 Task: Search one way flight ticket for 4 adults, 2 children, 2 infants in seat and 1 infant on lap in economy from Reno: Reno/tahoe International Airport to Rockford: Chicago Rockford International Airport(was Northwest Chicagoland Regional Airport At Rockford) on 5-1-2023. Choice of flights is JetBlue. Number of bags: 1 carry on bag. Price is upto 95000. Outbound departure time preference is 15:45.
Action: Mouse moved to (214, 307)
Screenshot: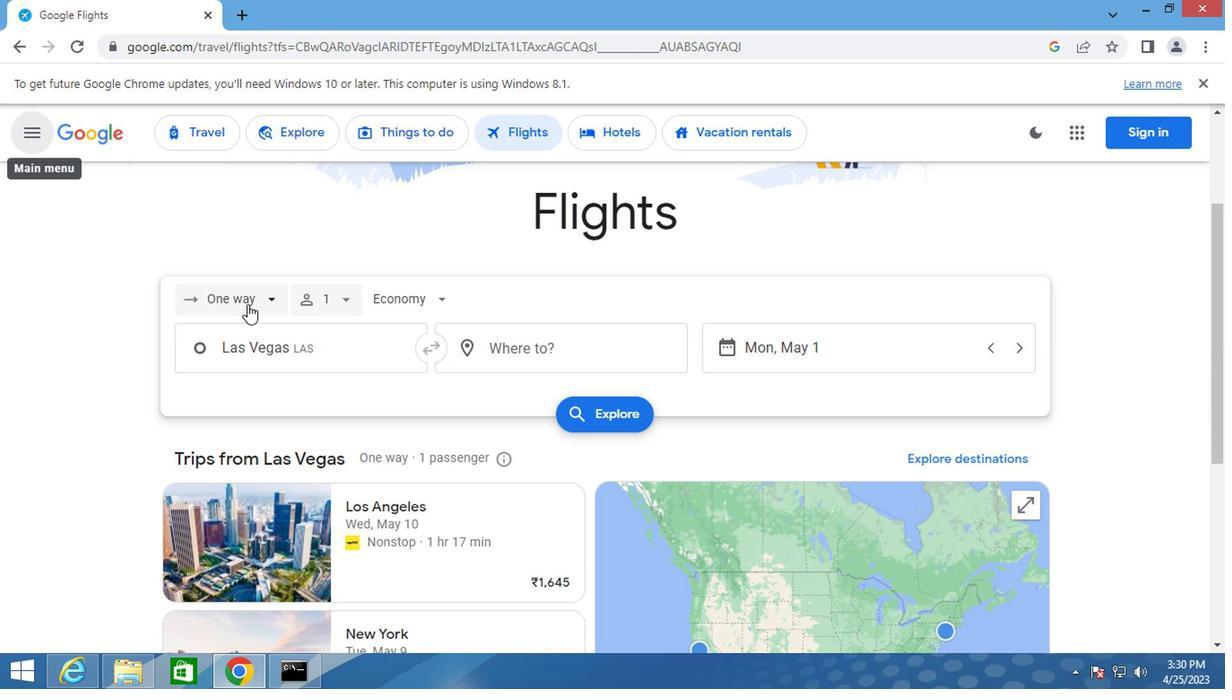 
Action: Mouse pressed left at (214, 307)
Screenshot: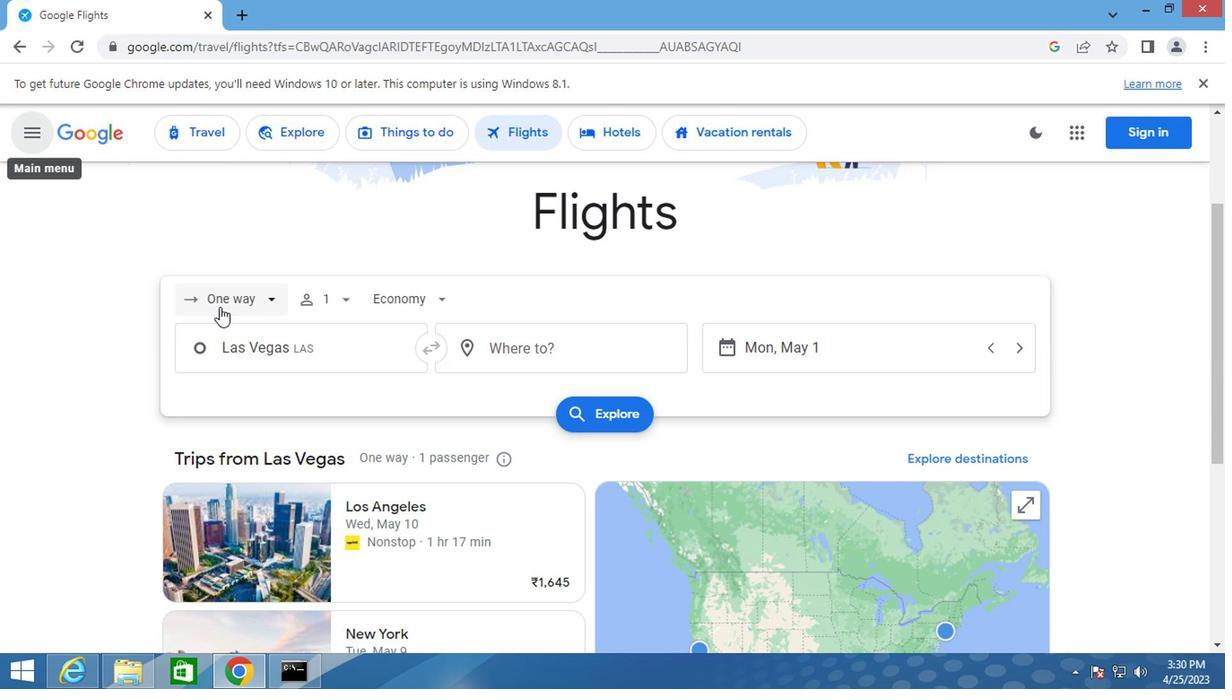 
Action: Mouse moved to (232, 398)
Screenshot: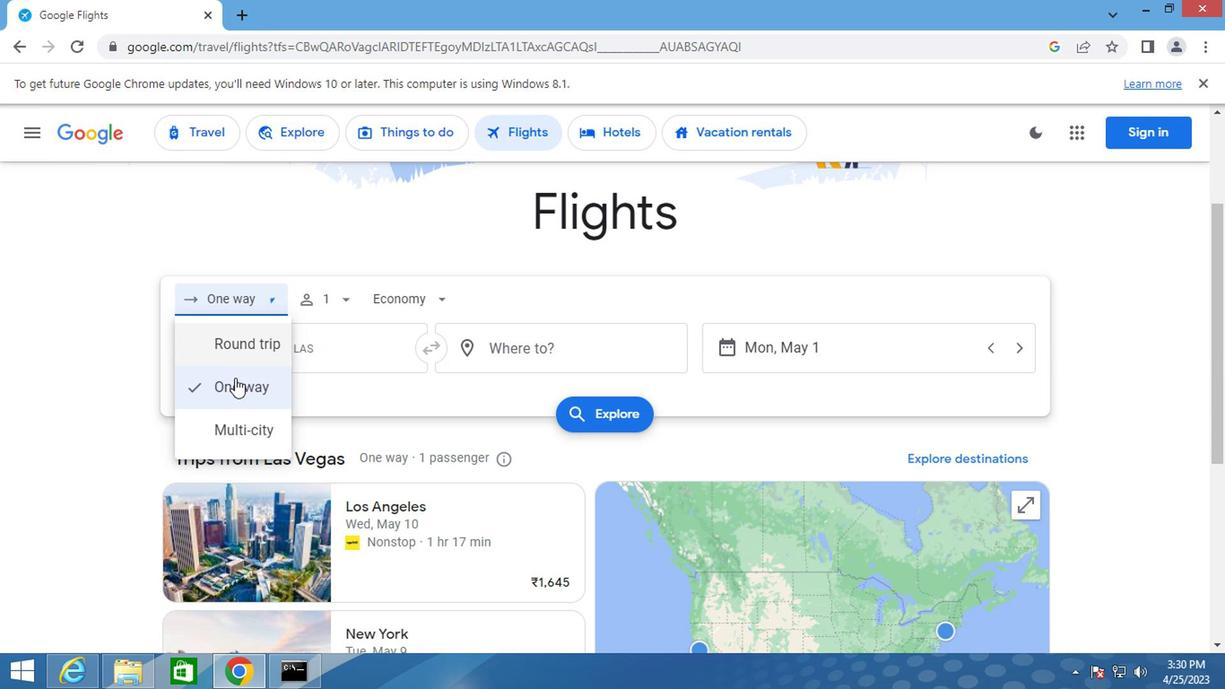 
Action: Mouse pressed left at (232, 398)
Screenshot: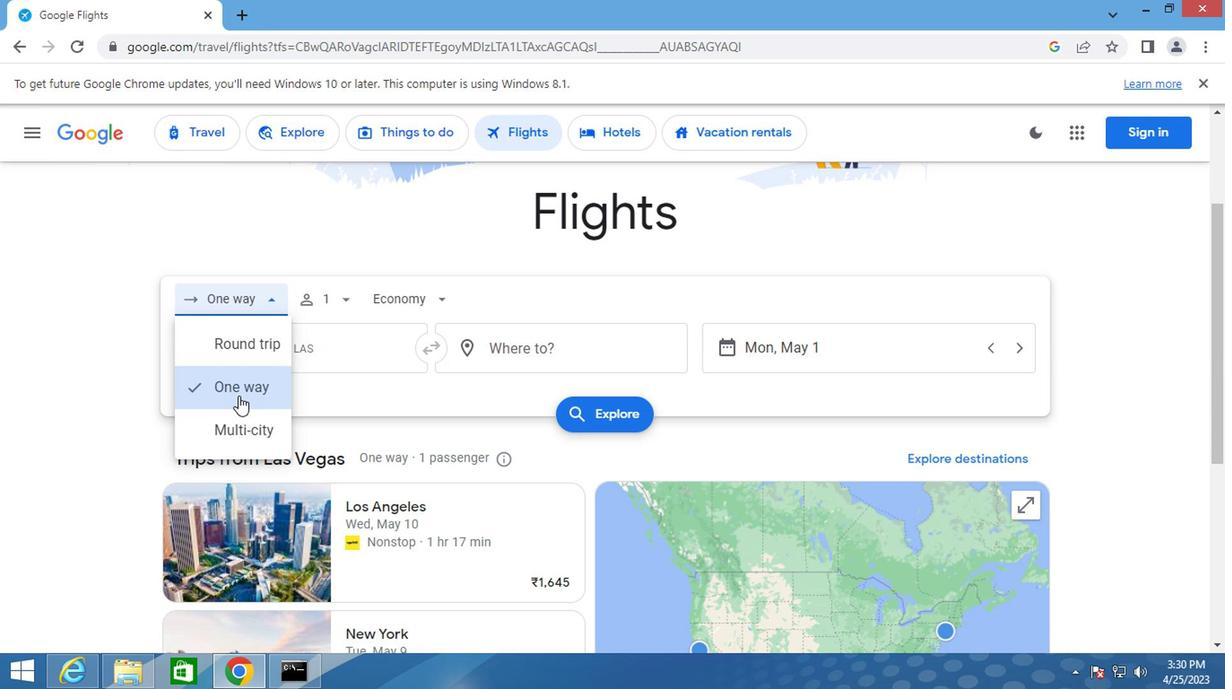 
Action: Mouse moved to (333, 295)
Screenshot: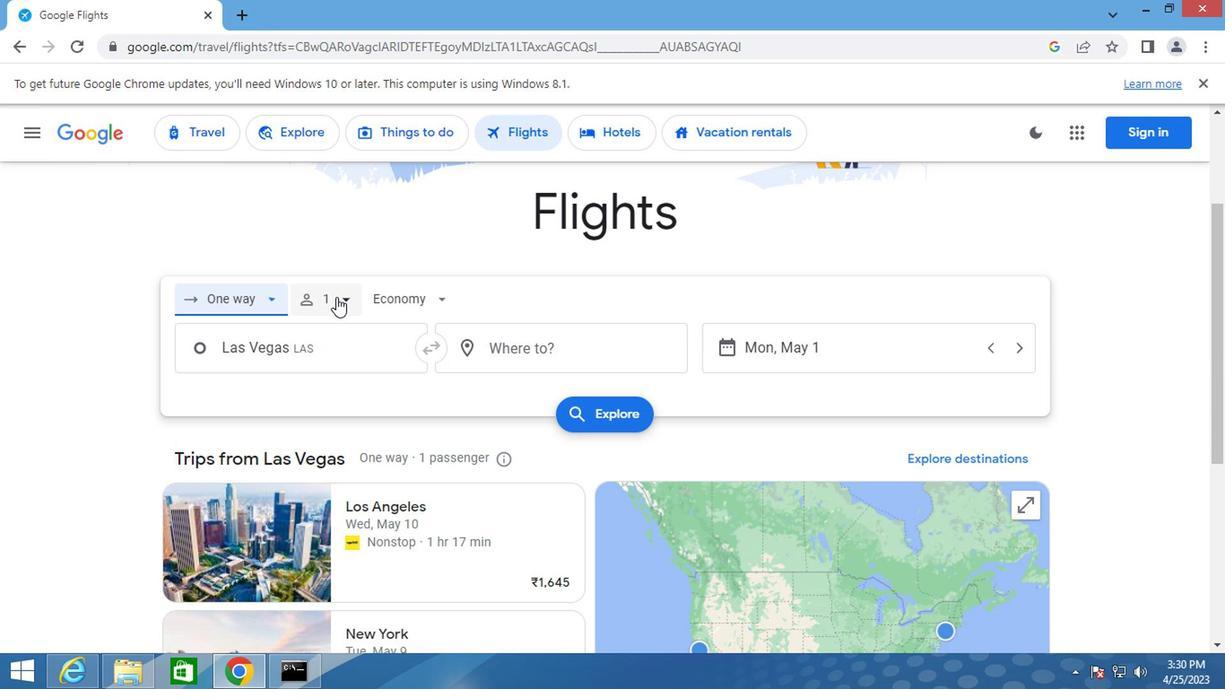 
Action: Mouse pressed left at (333, 295)
Screenshot: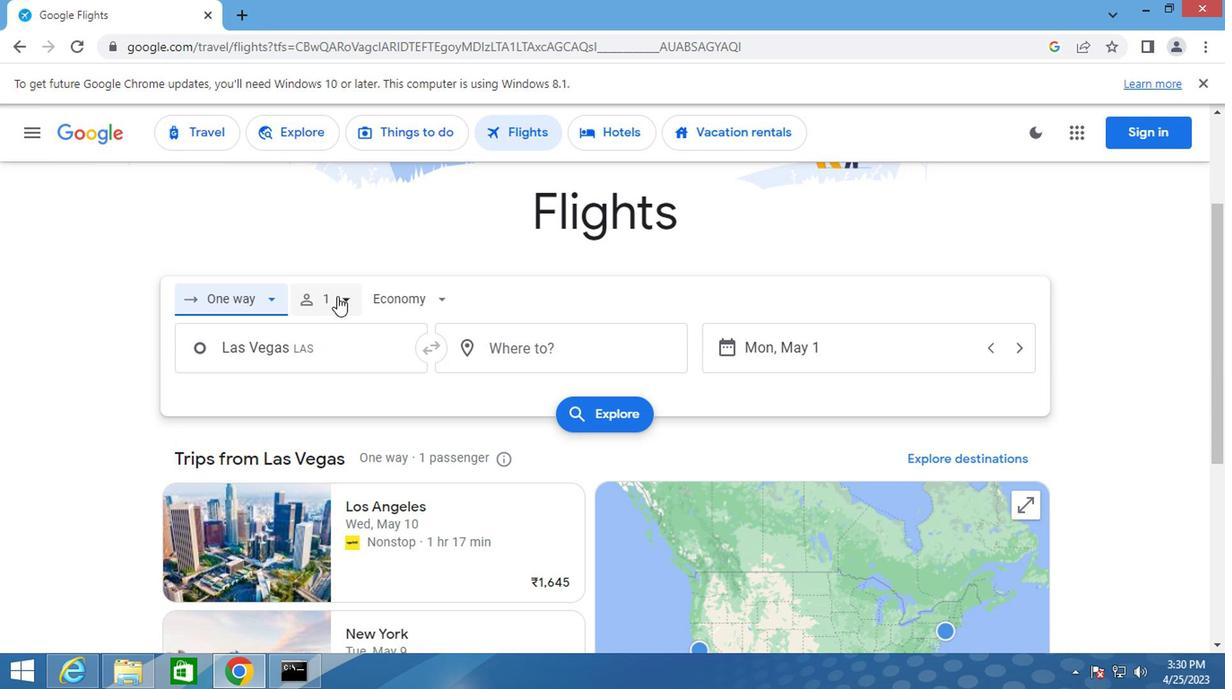 
Action: Mouse moved to (477, 345)
Screenshot: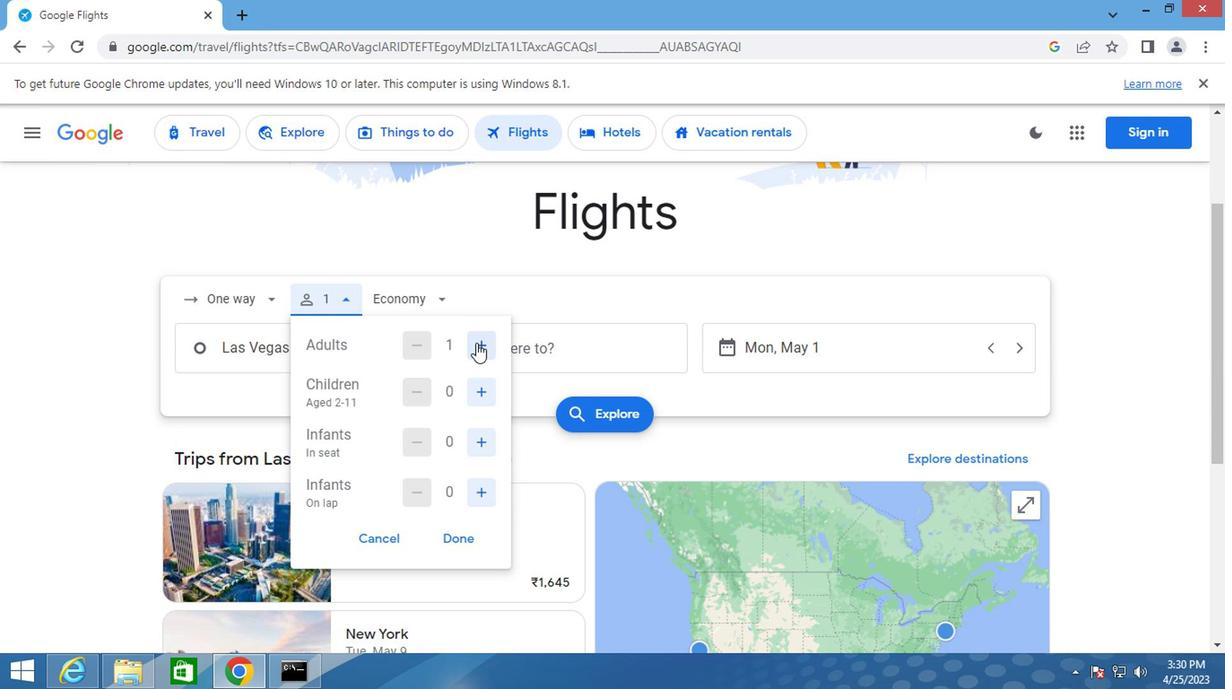 
Action: Mouse pressed left at (477, 345)
Screenshot: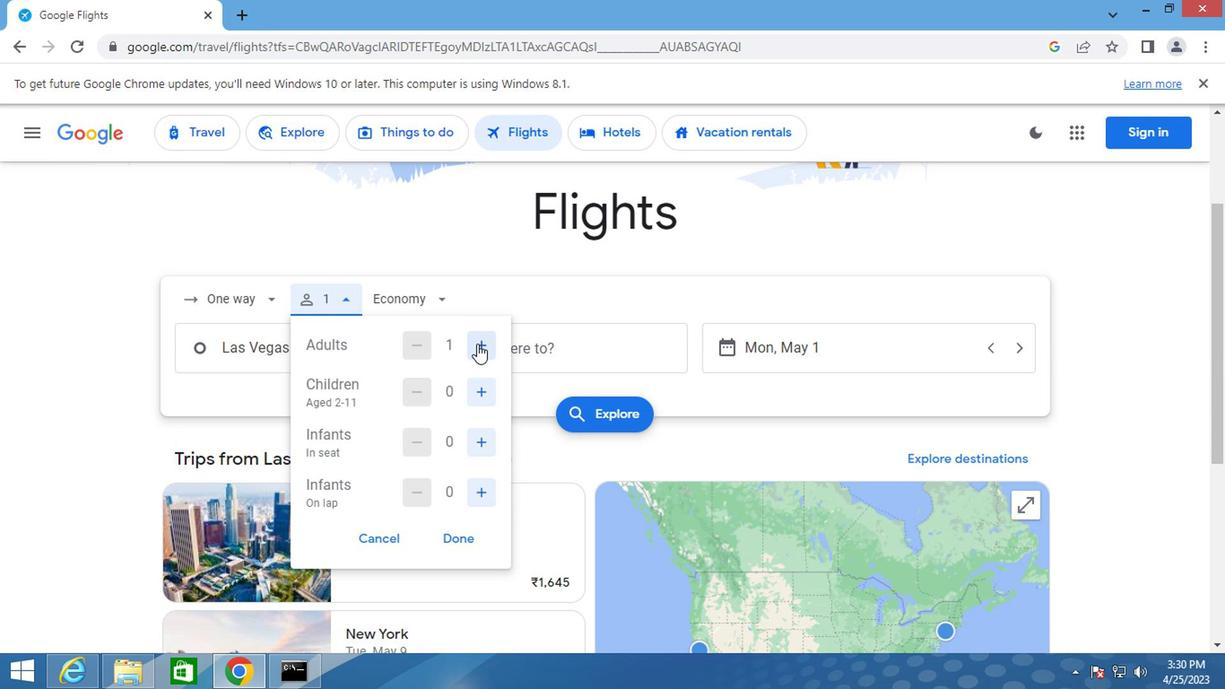 
Action: Mouse pressed left at (477, 345)
Screenshot: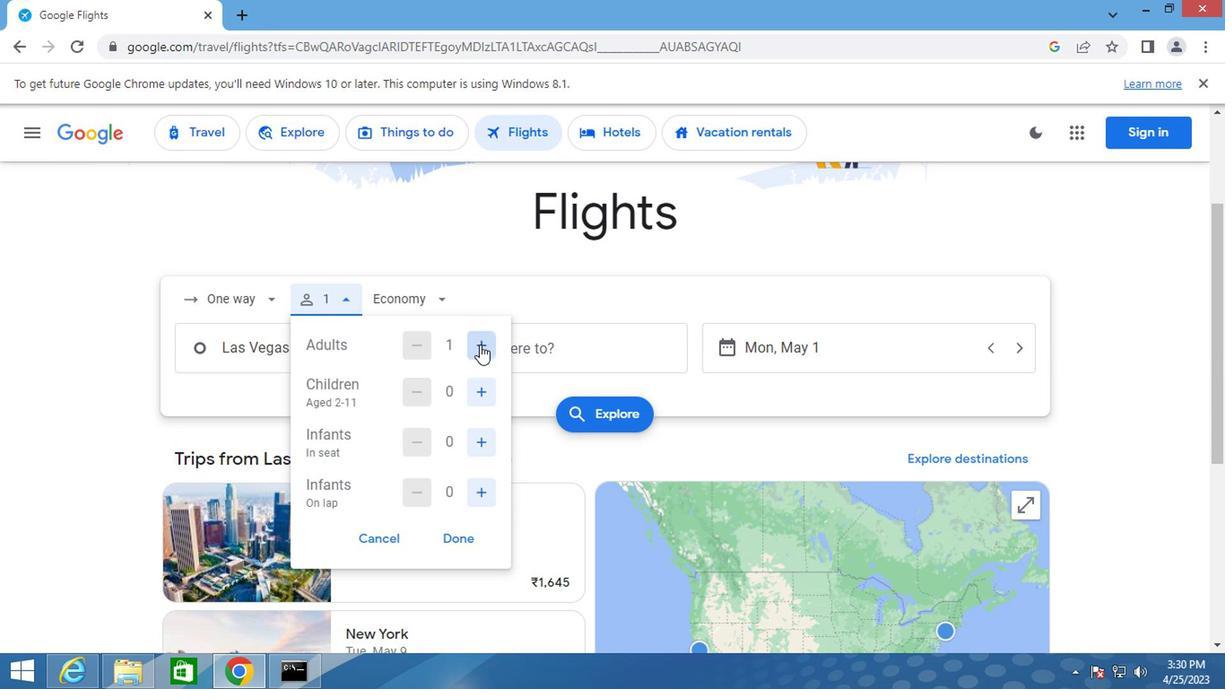 
Action: Mouse pressed left at (477, 345)
Screenshot: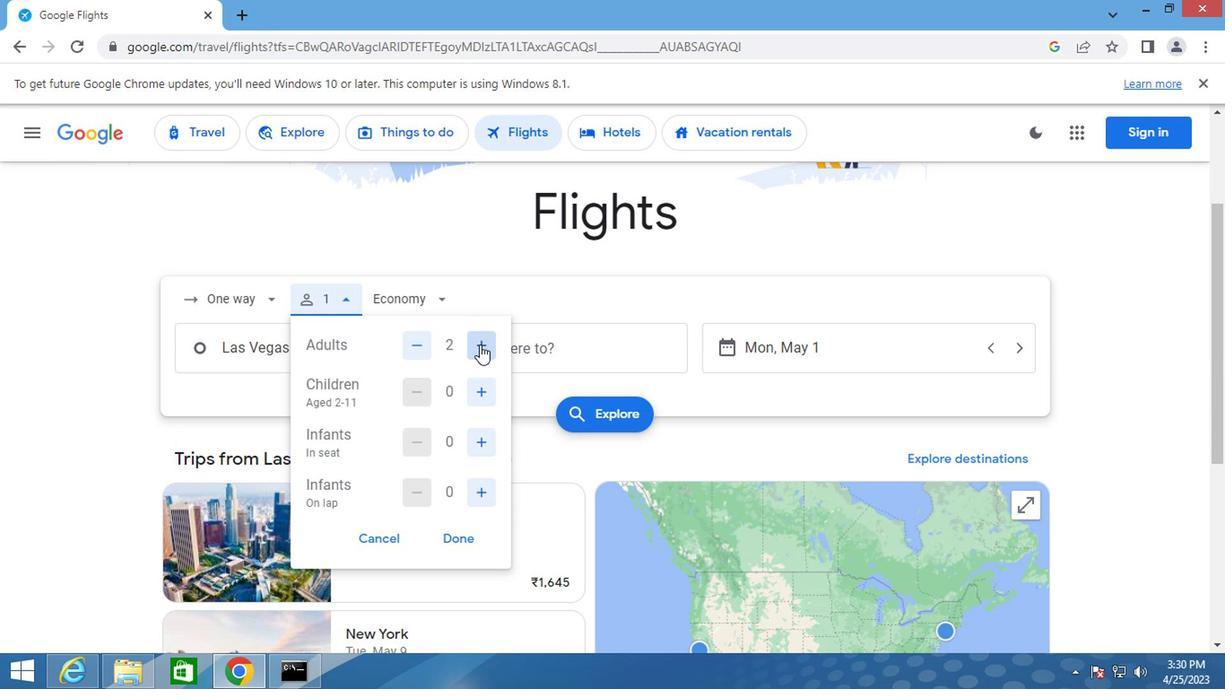 
Action: Mouse moved to (419, 339)
Screenshot: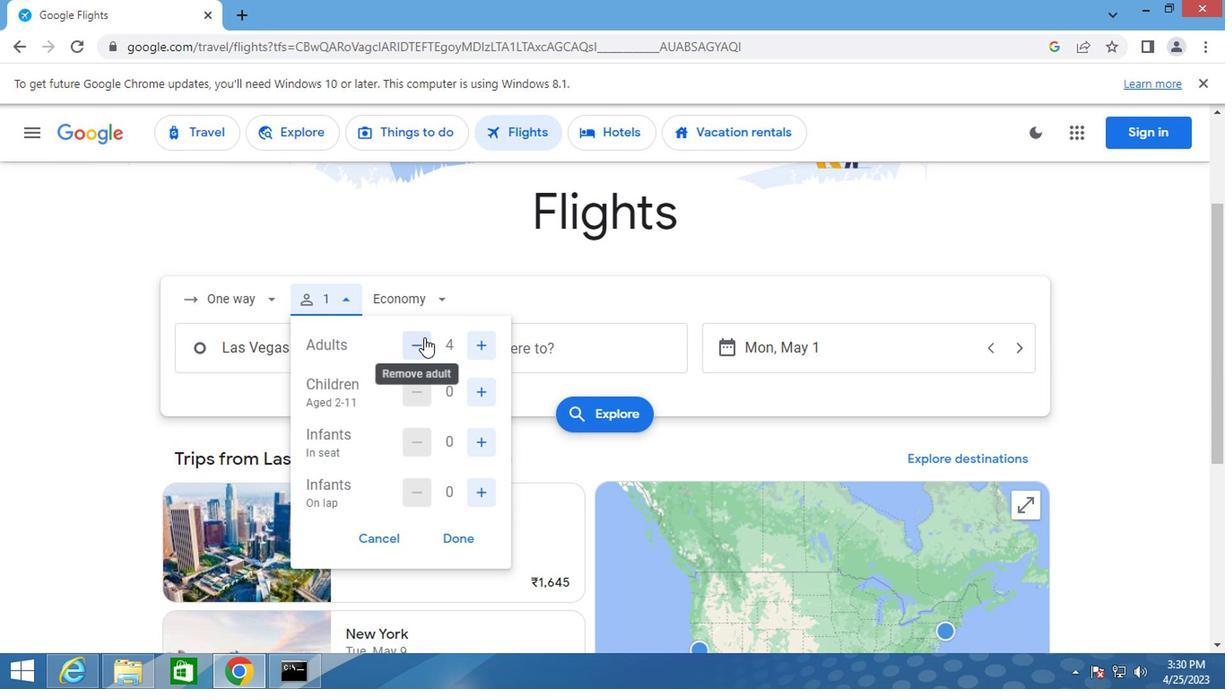 
Action: Mouse pressed left at (419, 339)
Screenshot: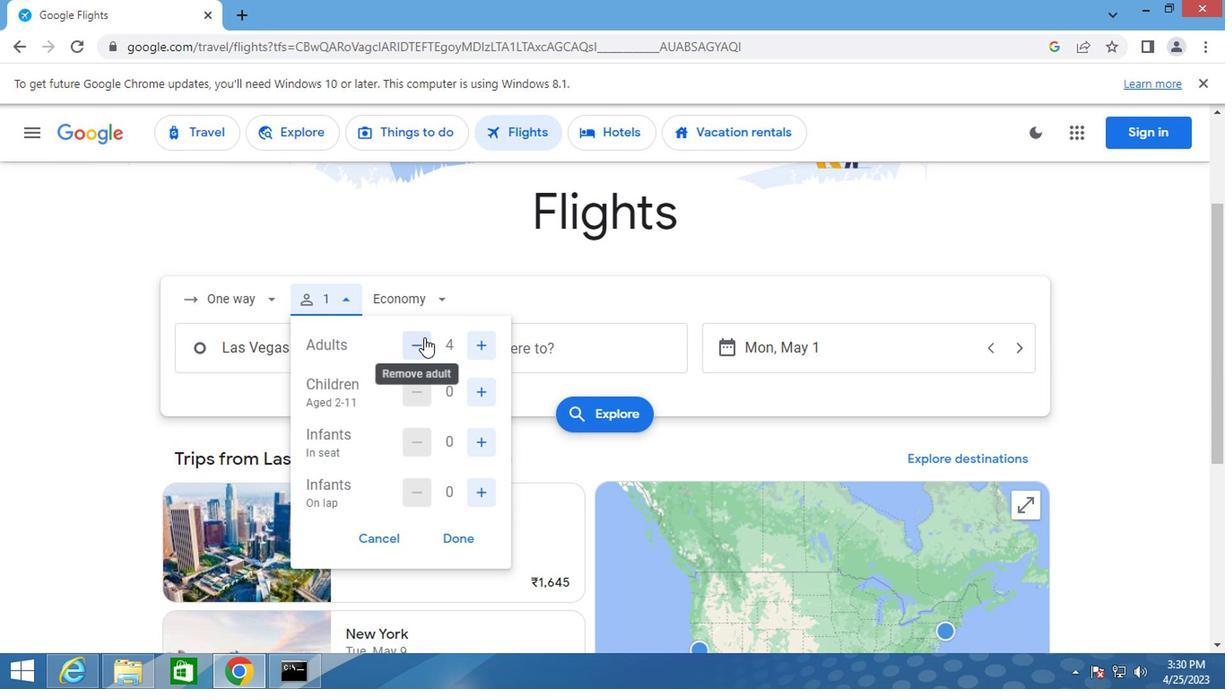 
Action: Mouse moved to (478, 389)
Screenshot: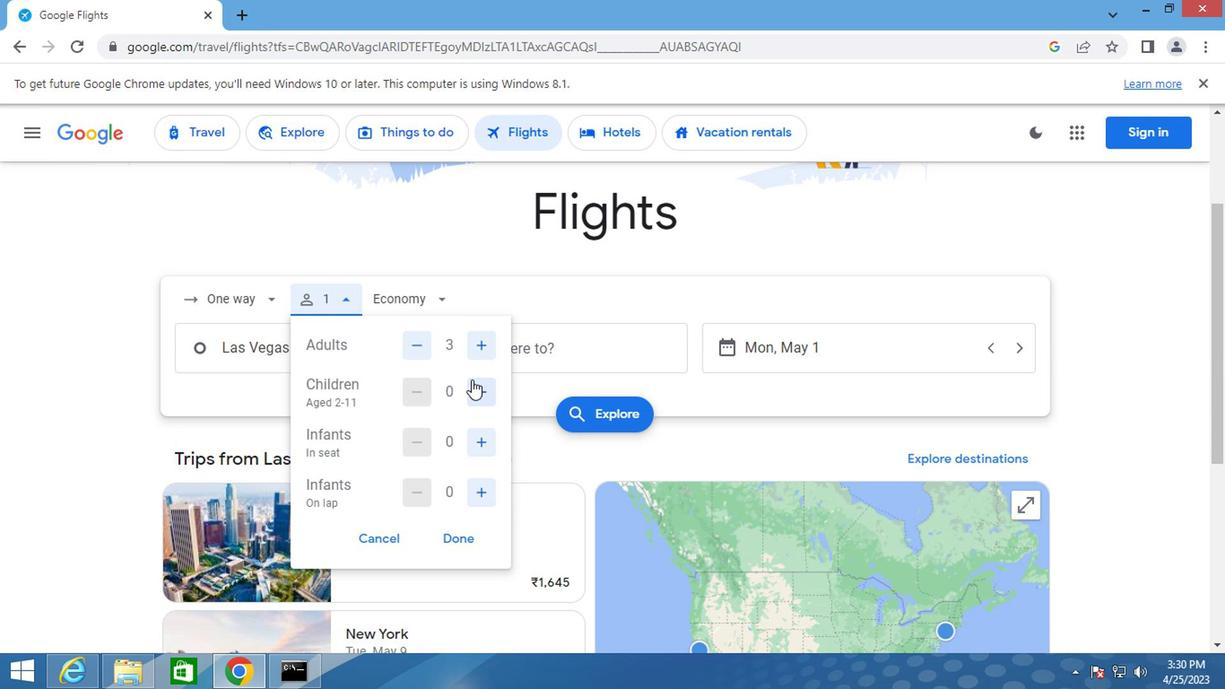 
Action: Mouse pressed left at (478, 389)
Screenshot: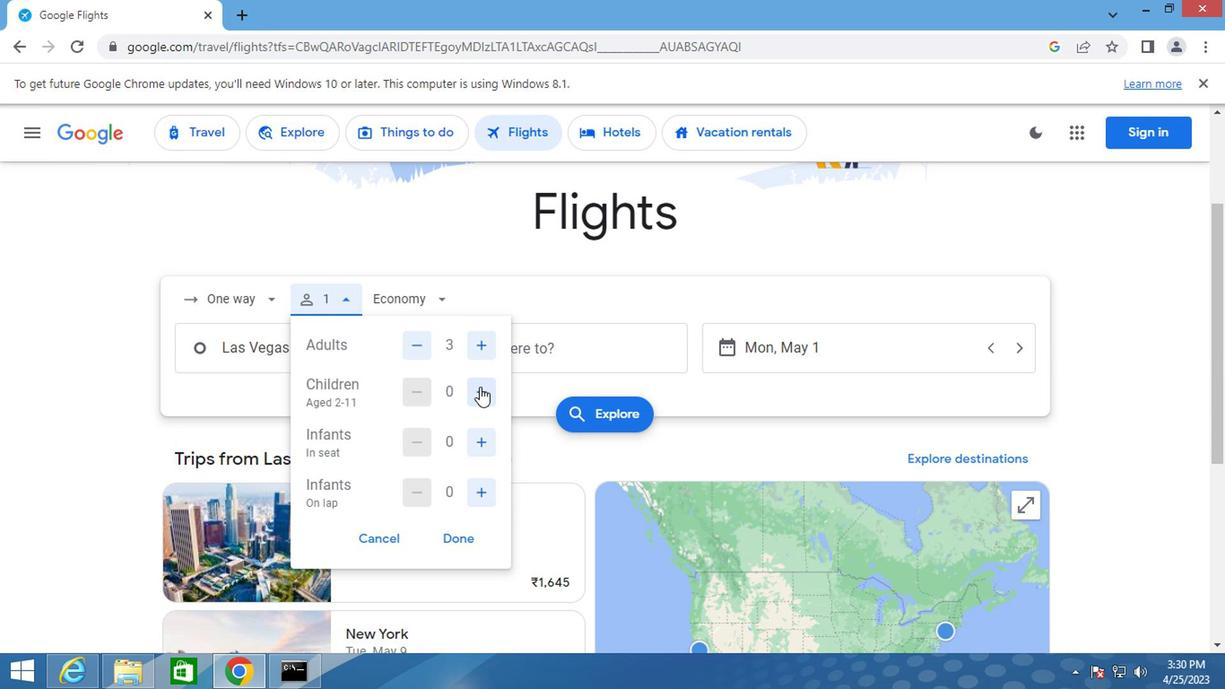 
Action: Mouse pressed left at (478, 389)
Screenshot: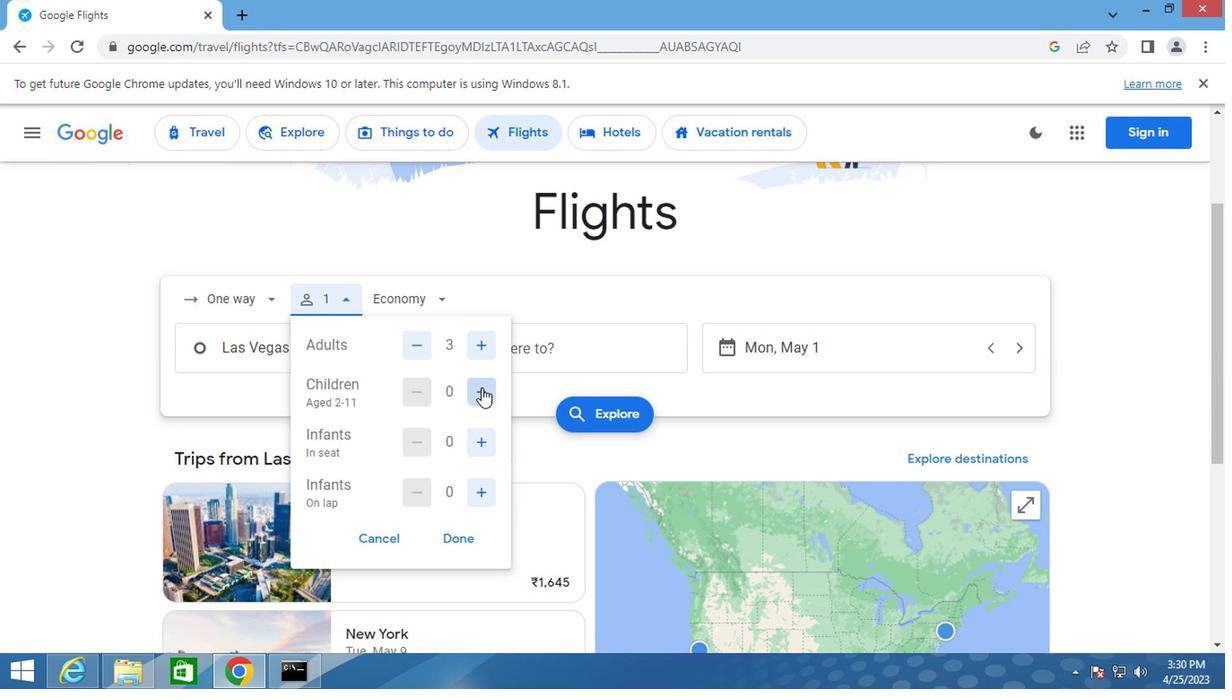 
Action: Mouse pressed left at (478, 389)
Screenshot: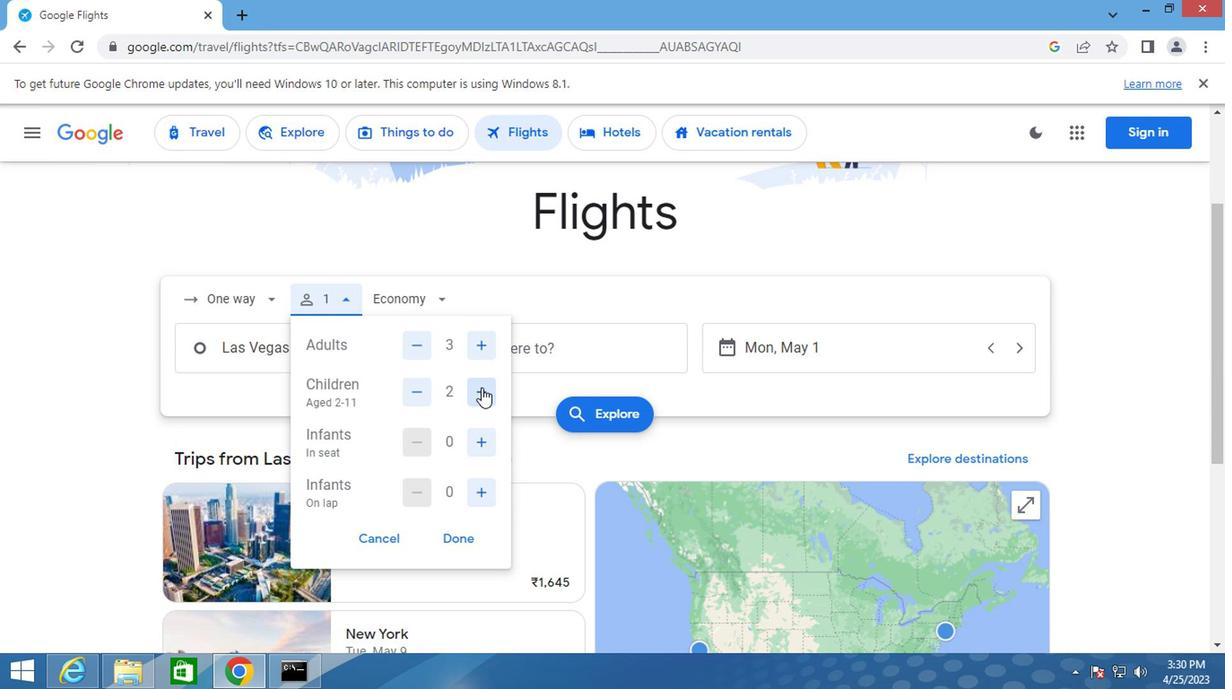 
Action: Mouse moved to (406, 306)
Screenshot: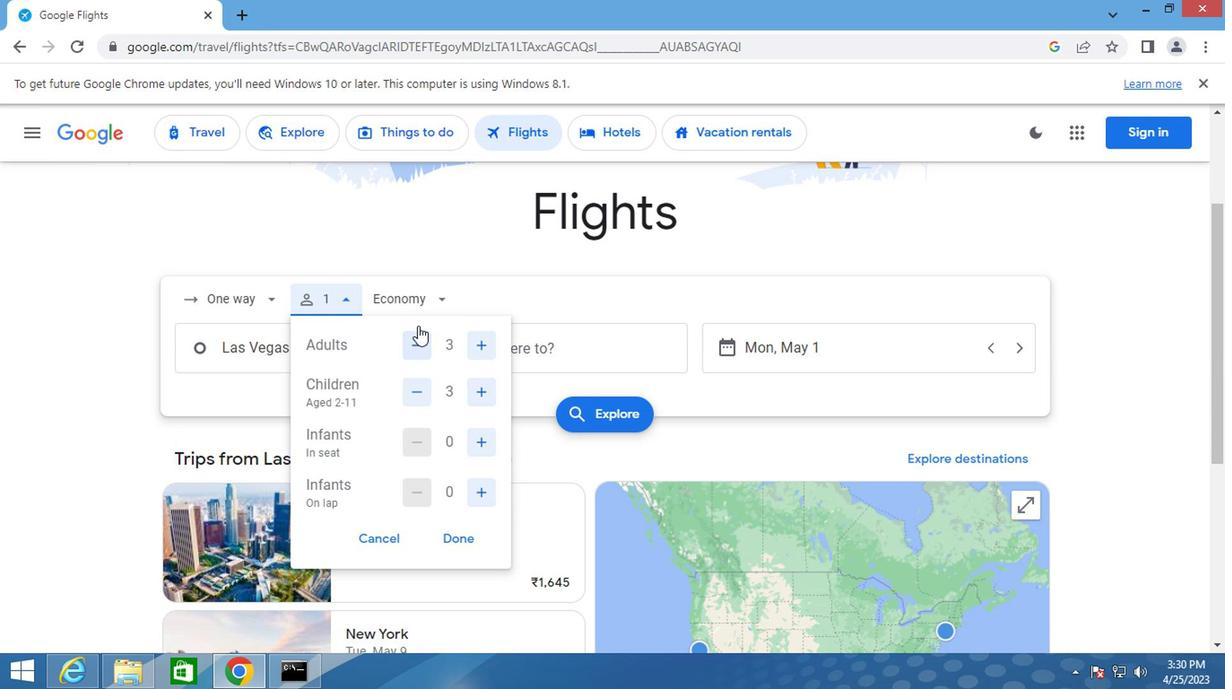 
Action: Mouse pressed left at (406, 306)
Screenshot: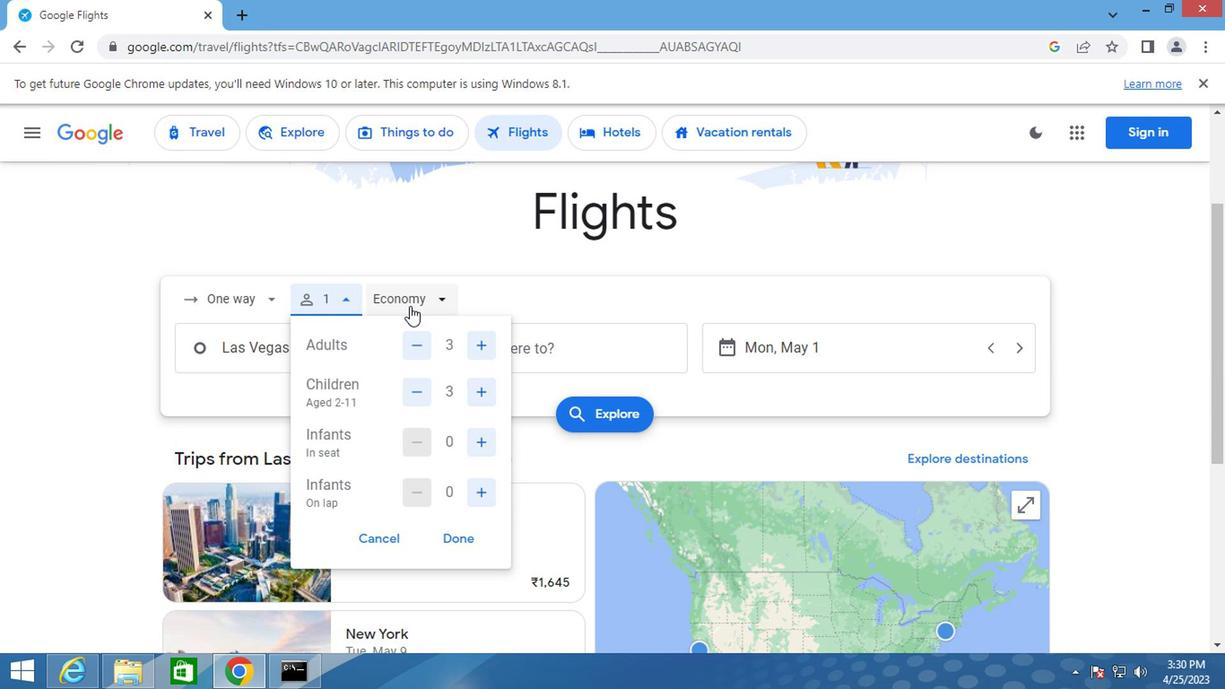 
Action: Mouse moved to (445, 386)
Screenshot: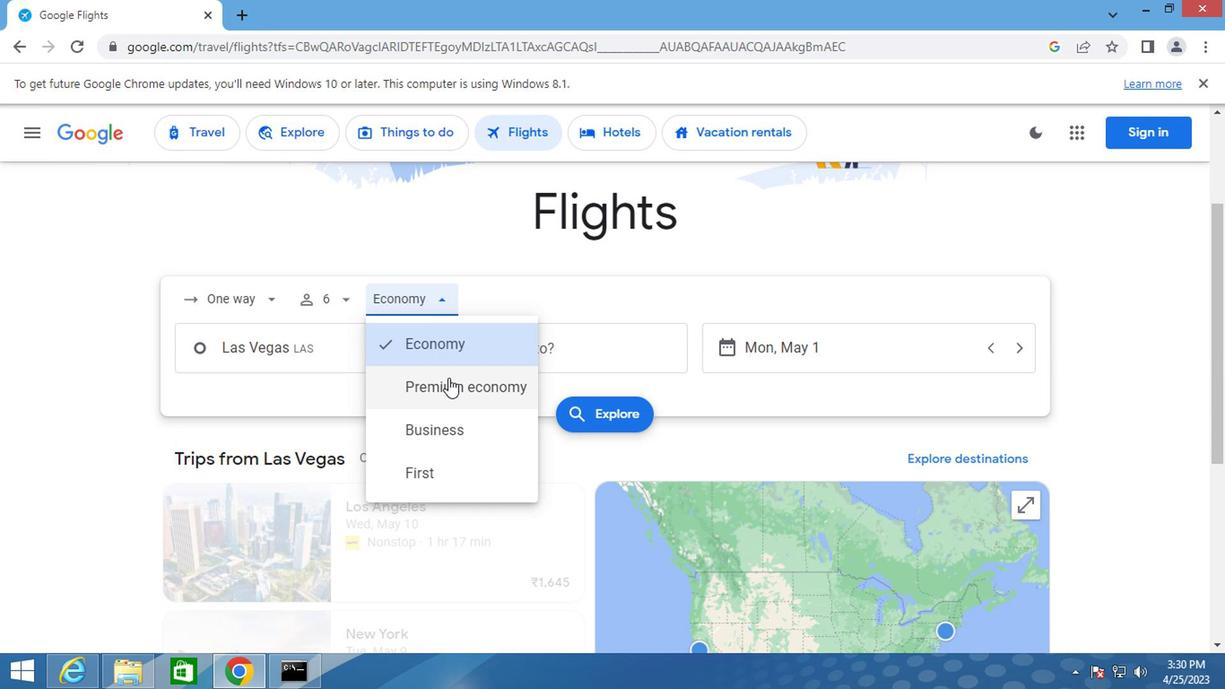 
Action: Mouse pressed left at (445, 386)
Screenshot: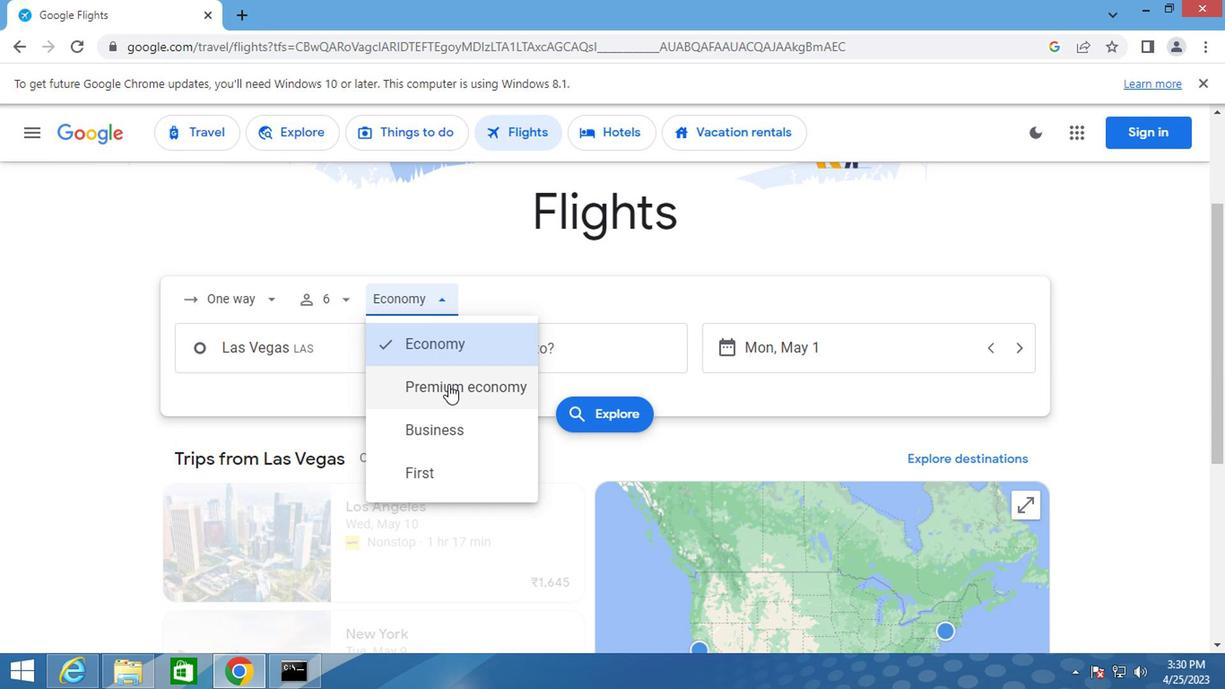
Action: Mouse moved to (306, 345)
Screenshot: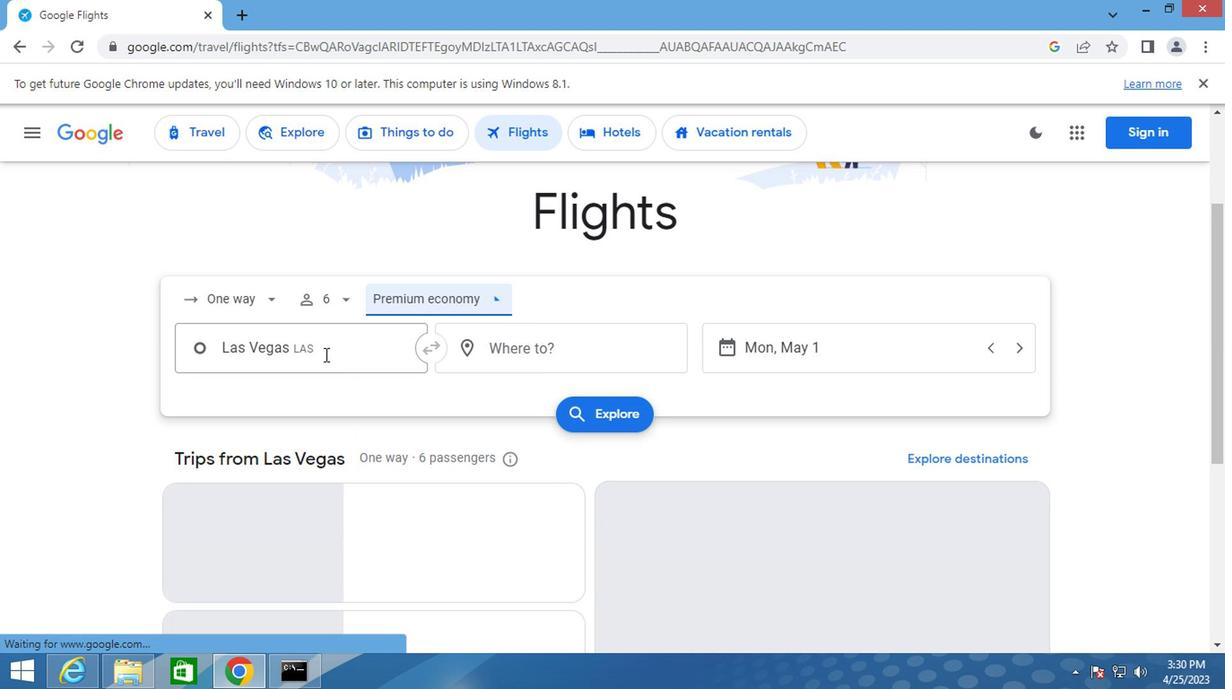 
Action: Mouse pressed left at (306, 345)
Screenshot: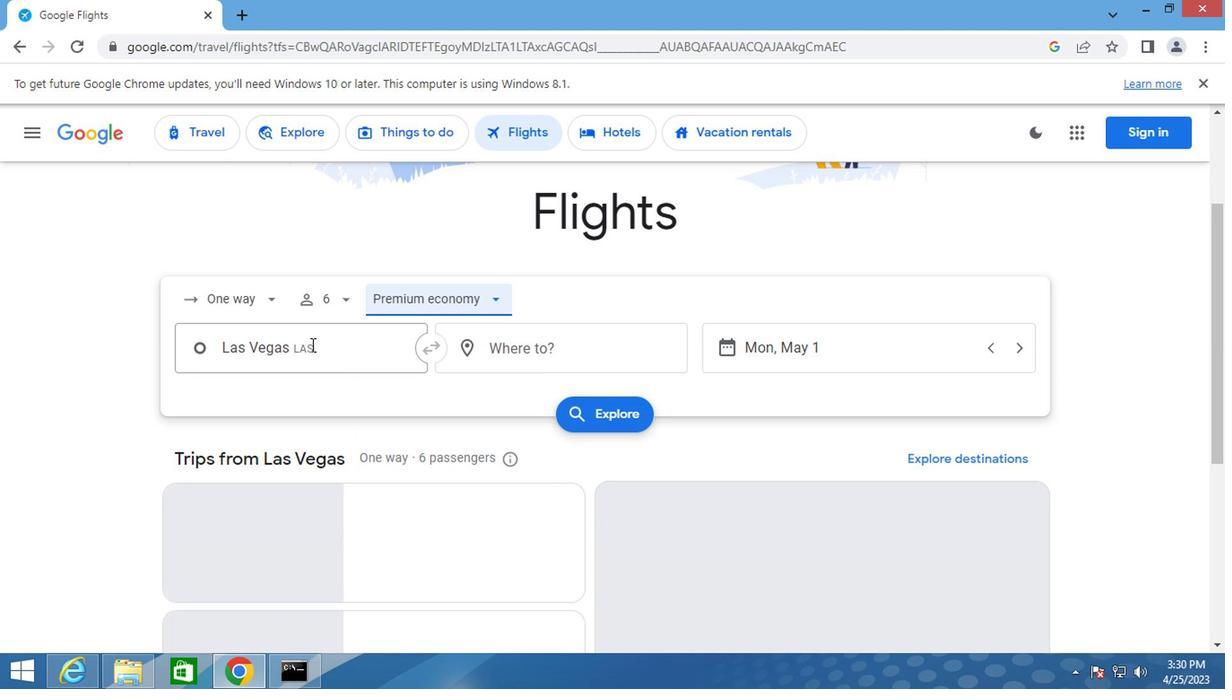 
Action: Key pressed las<Key.space>vegas
Screenshot: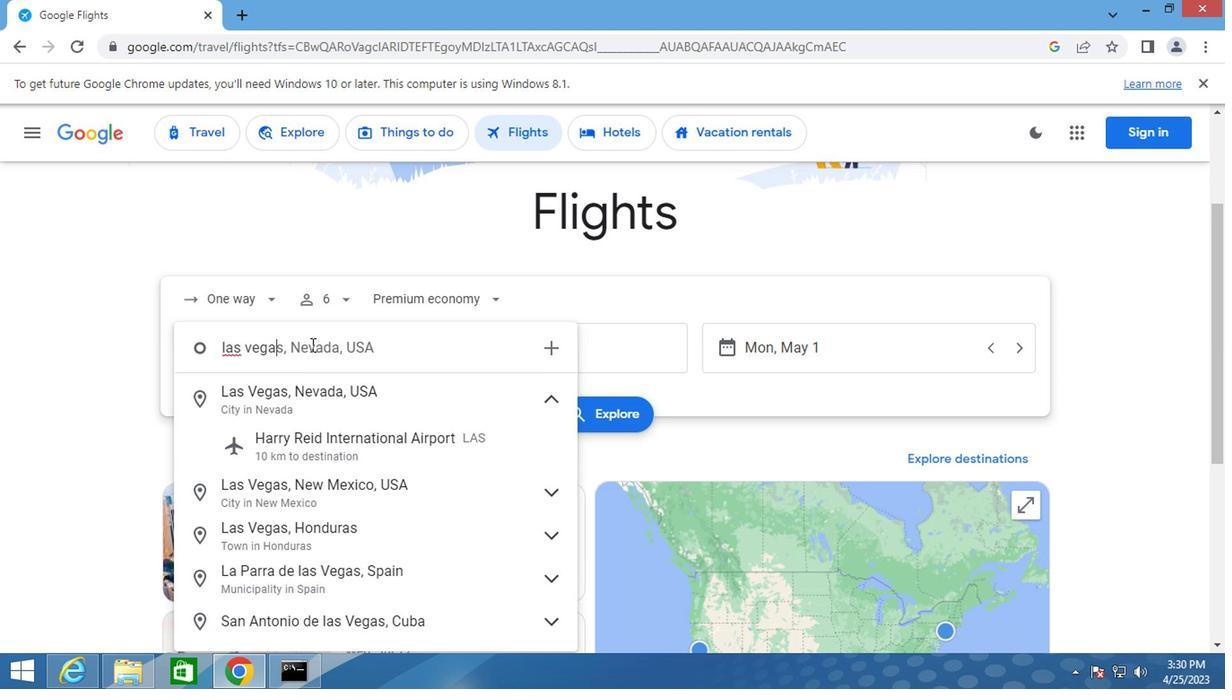 
Action: Mouse moved to (328, 448)
Screenshot: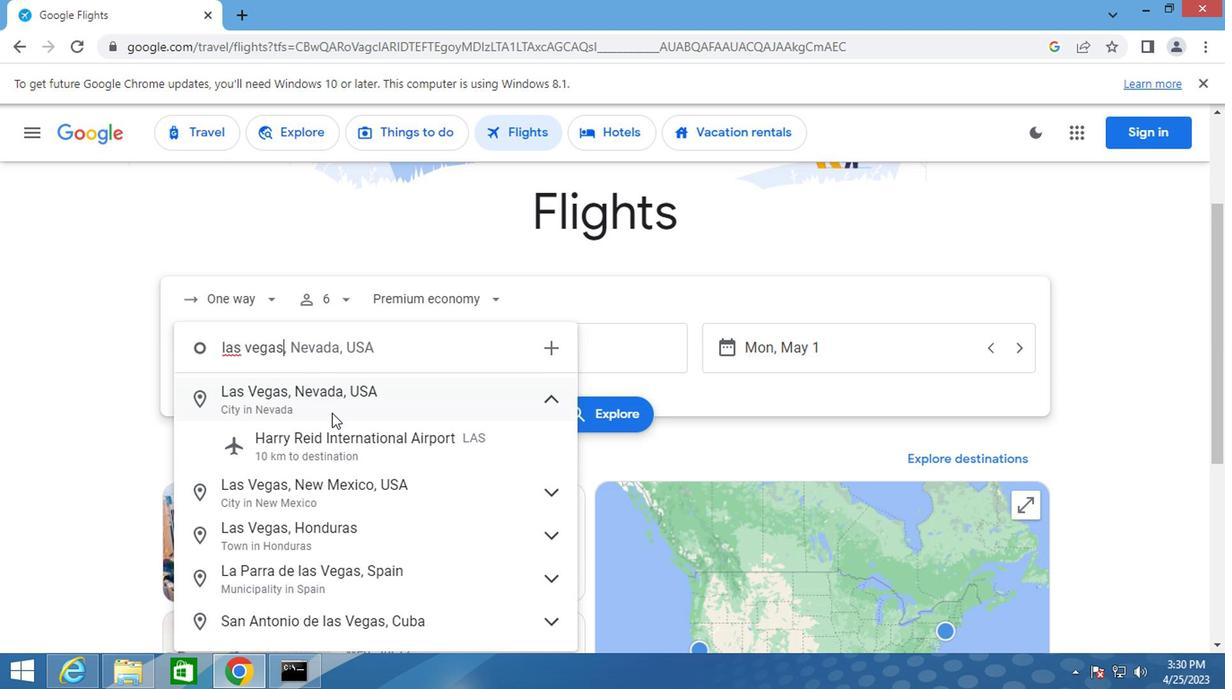 
Action: Mouse pressed left at (328, 448)
Screenshot: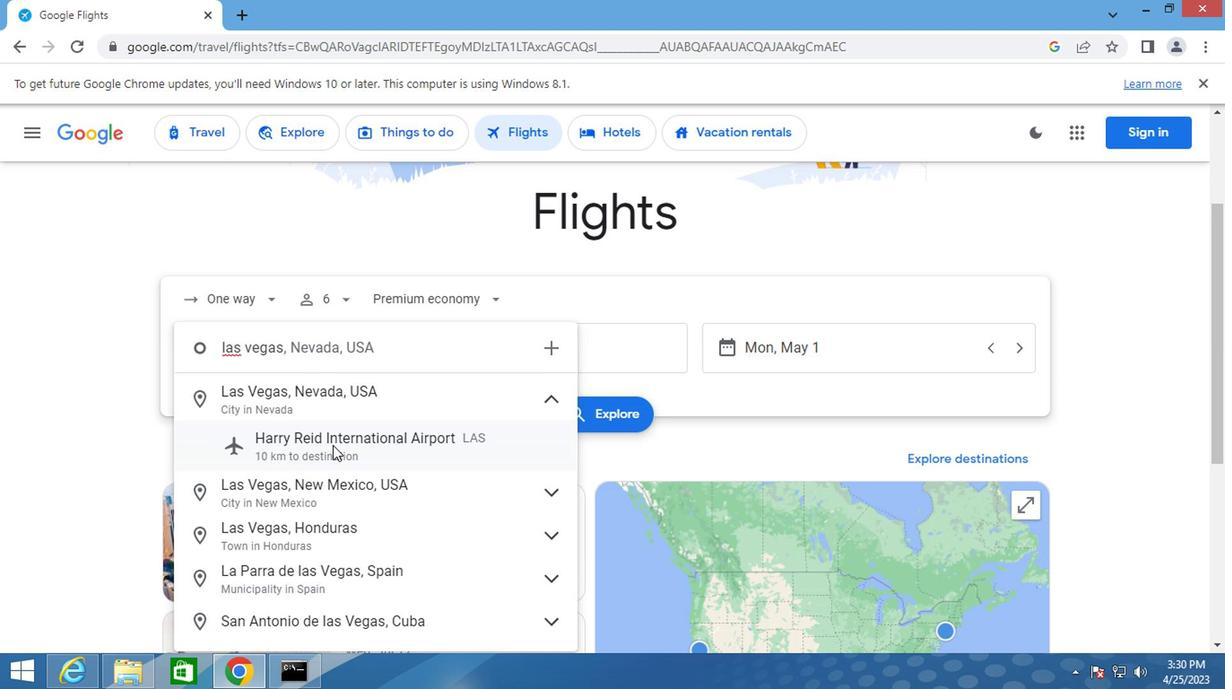 
Action: Mouse moved to (497, 338)
Screenshot: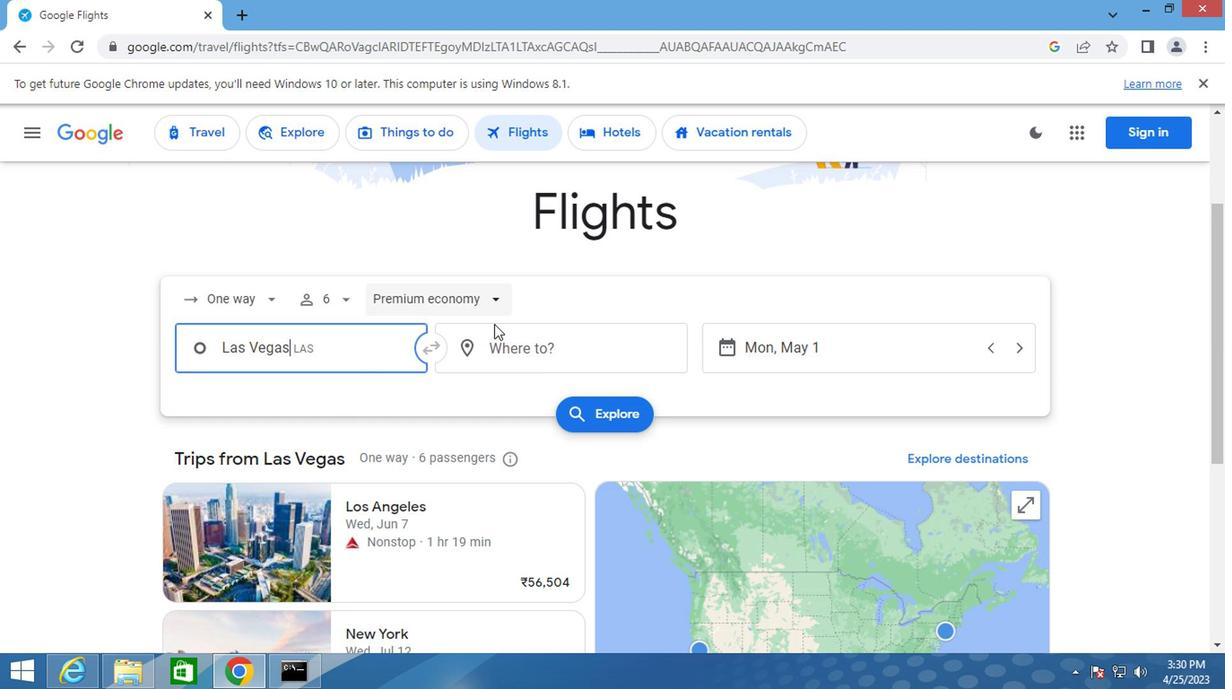 
Action: Mouse pressed left at (497, 338)
Screenshot: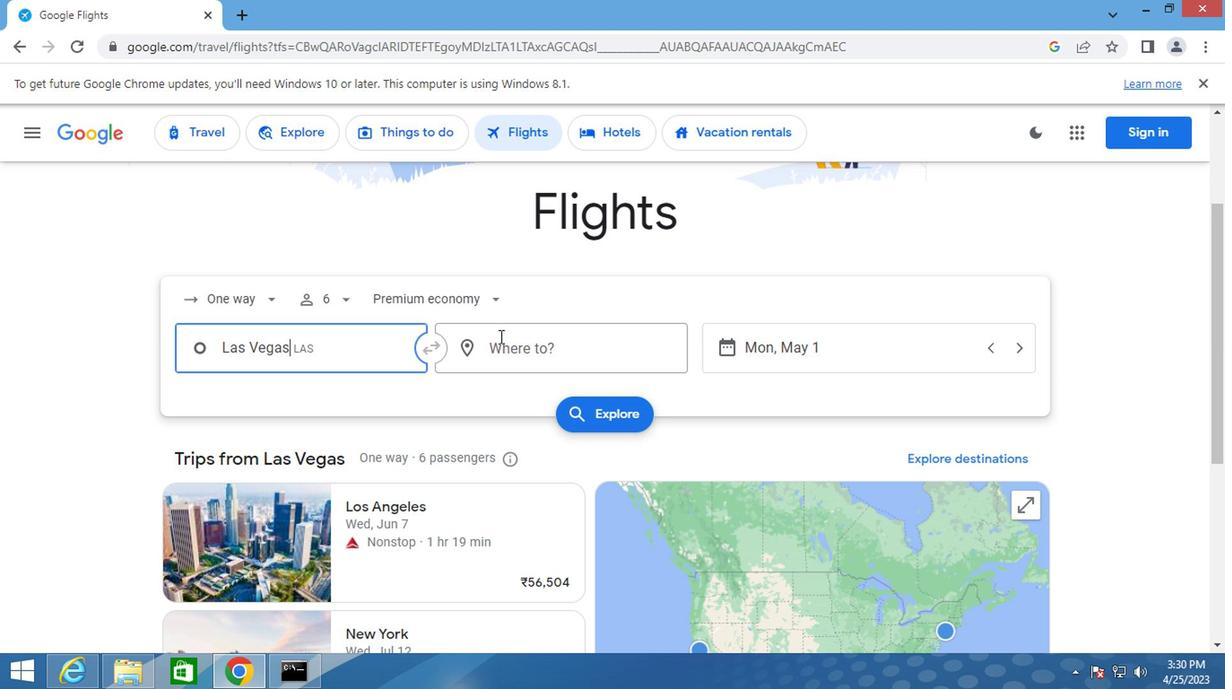 
Action: Key pressed gillette
Screenshot: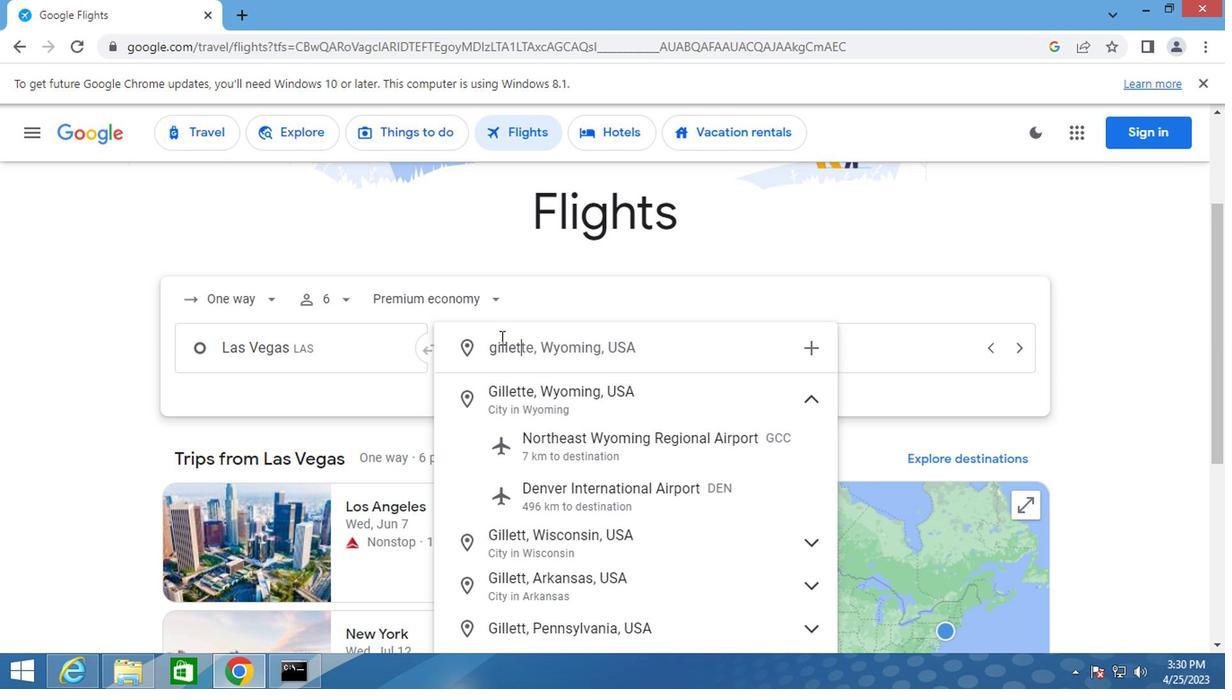
Action: Mouse moved to (546, 444)
Screenshot: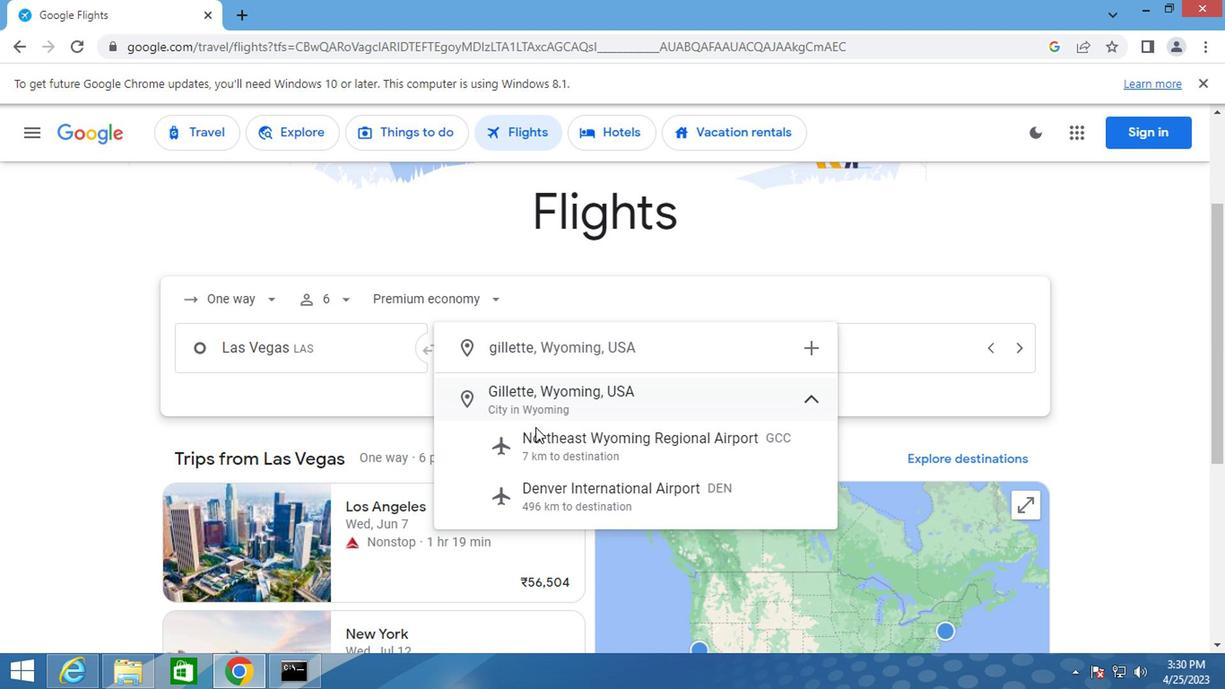 
Action: Mouse pressed left at (546, 444)
Screenshot: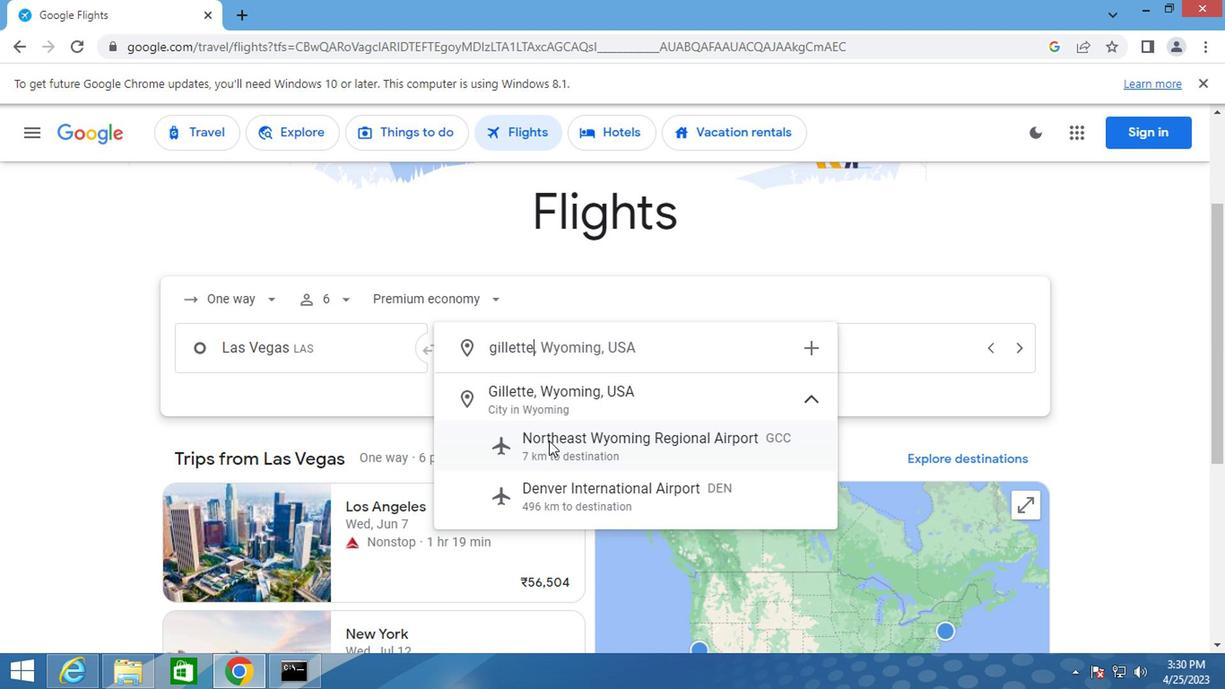 
Action: Mouse moved to (738, 343)
Screenshot: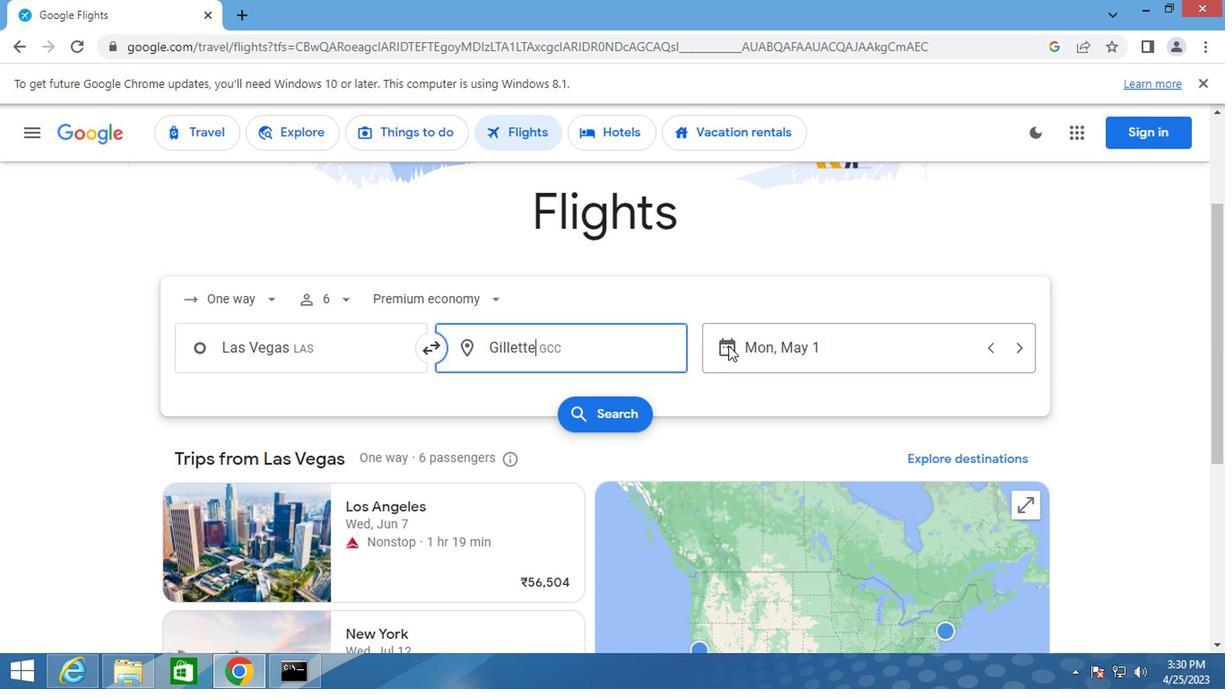 
Action: Mouse pressed left at (738, 343)
Screenshot: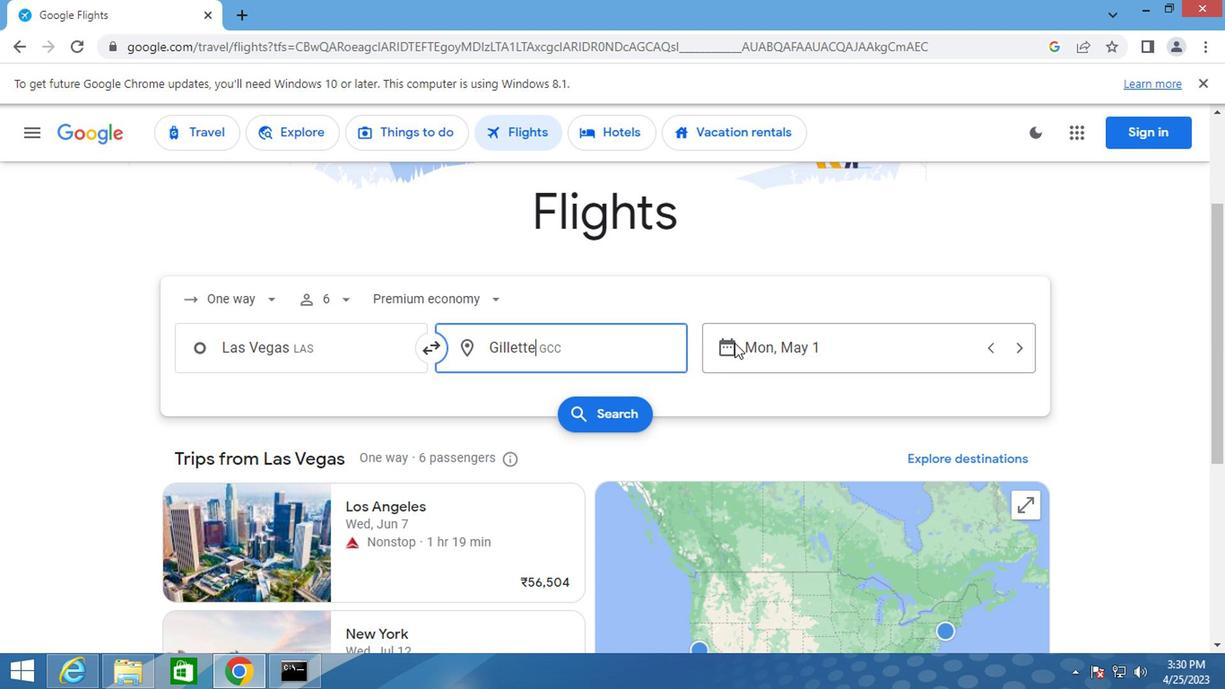 
Action: Mouse moved to (782, 315)
Screenshot: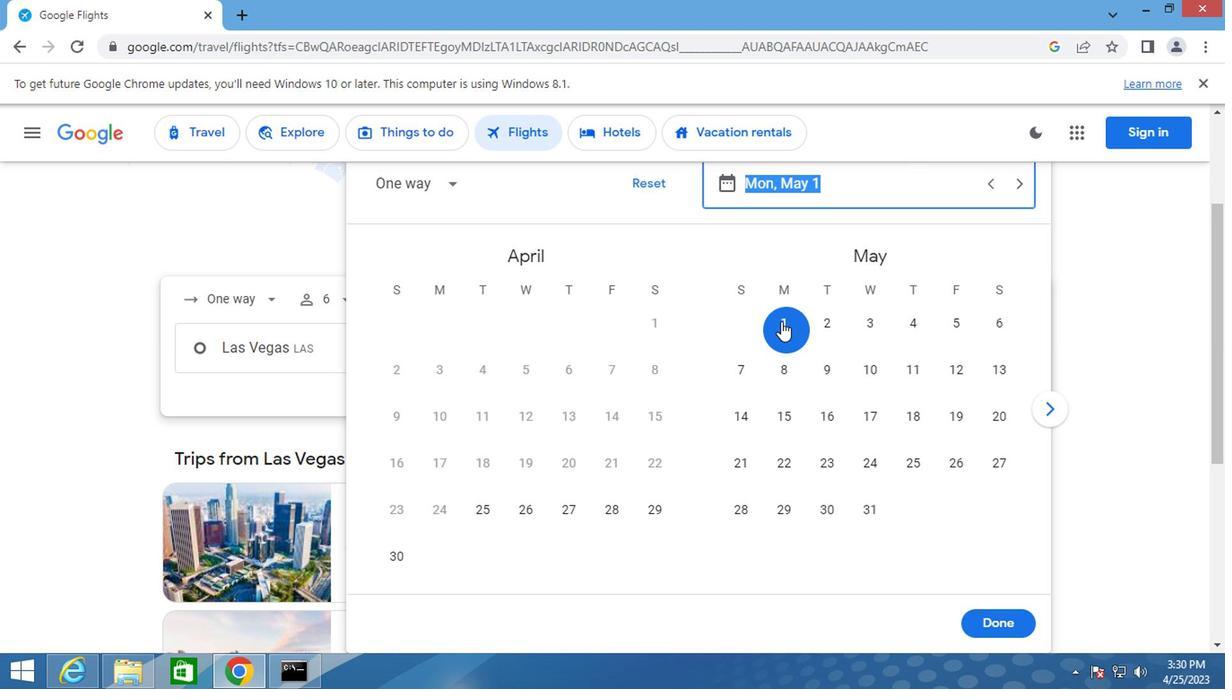 
Action: Mouse pressed left at (782, 315)
Screenshot: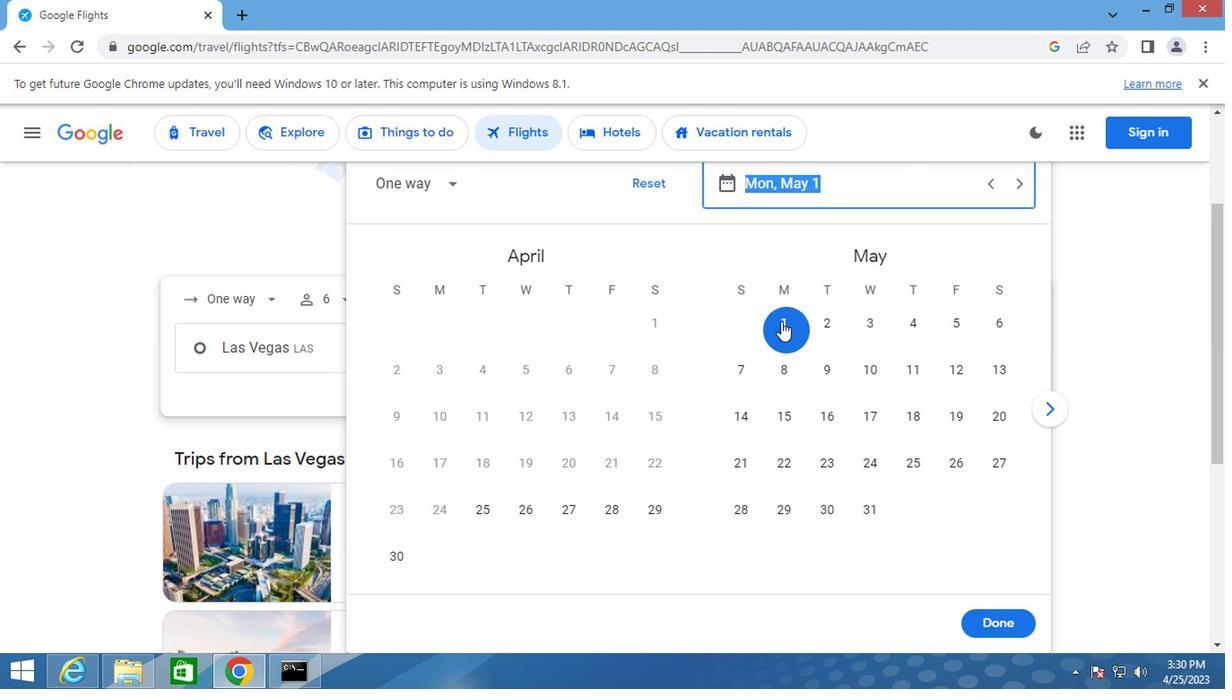 
Action: Mouse moved to (1000, 631)
Screenshot: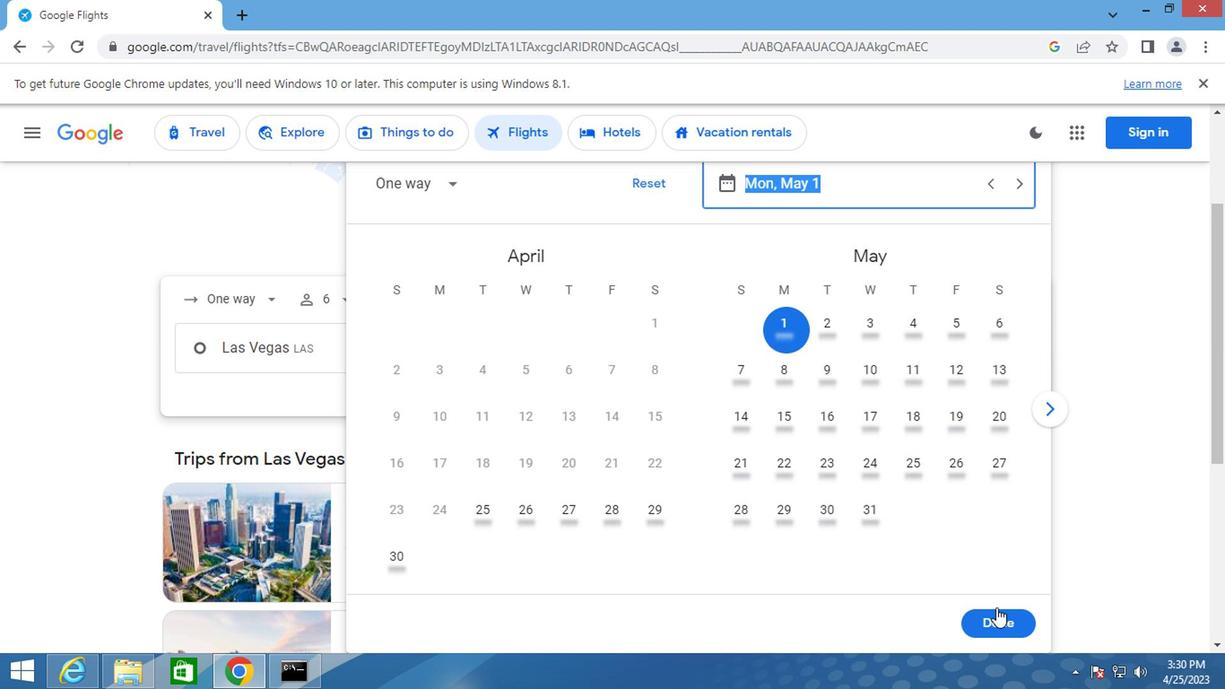 
Action: Mouse pressed left at (1000, 631)
Screenshot: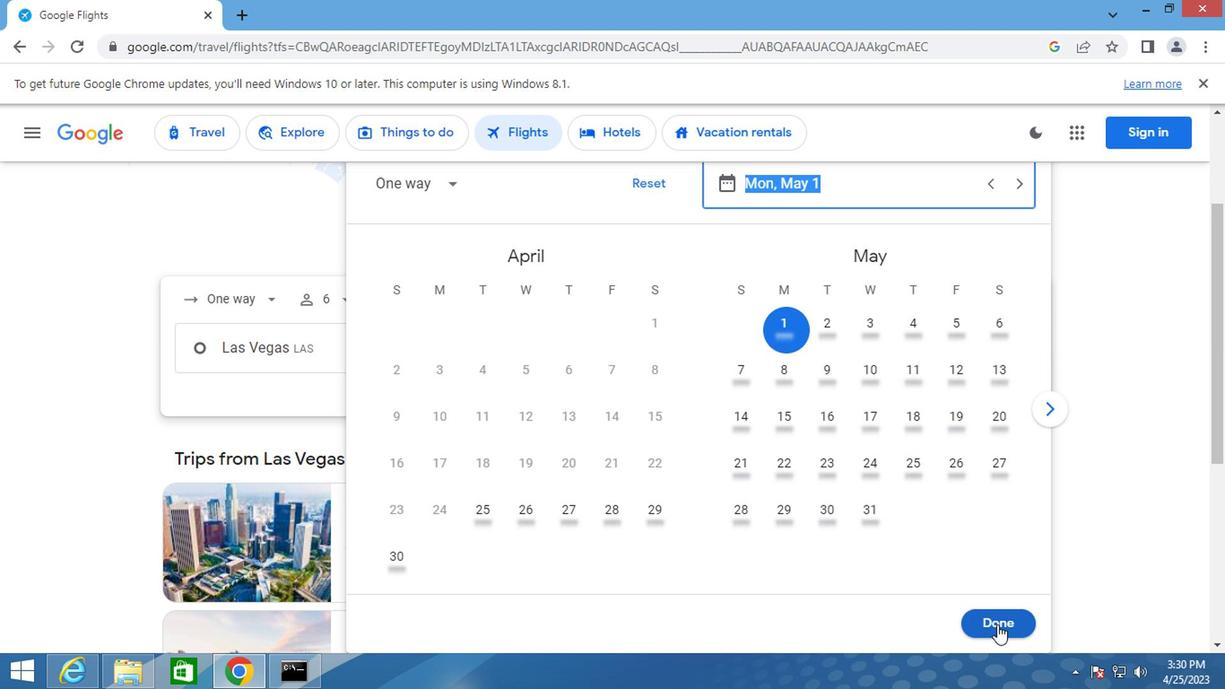 
Action: Mouse moved to (607, 408)
Screenshot: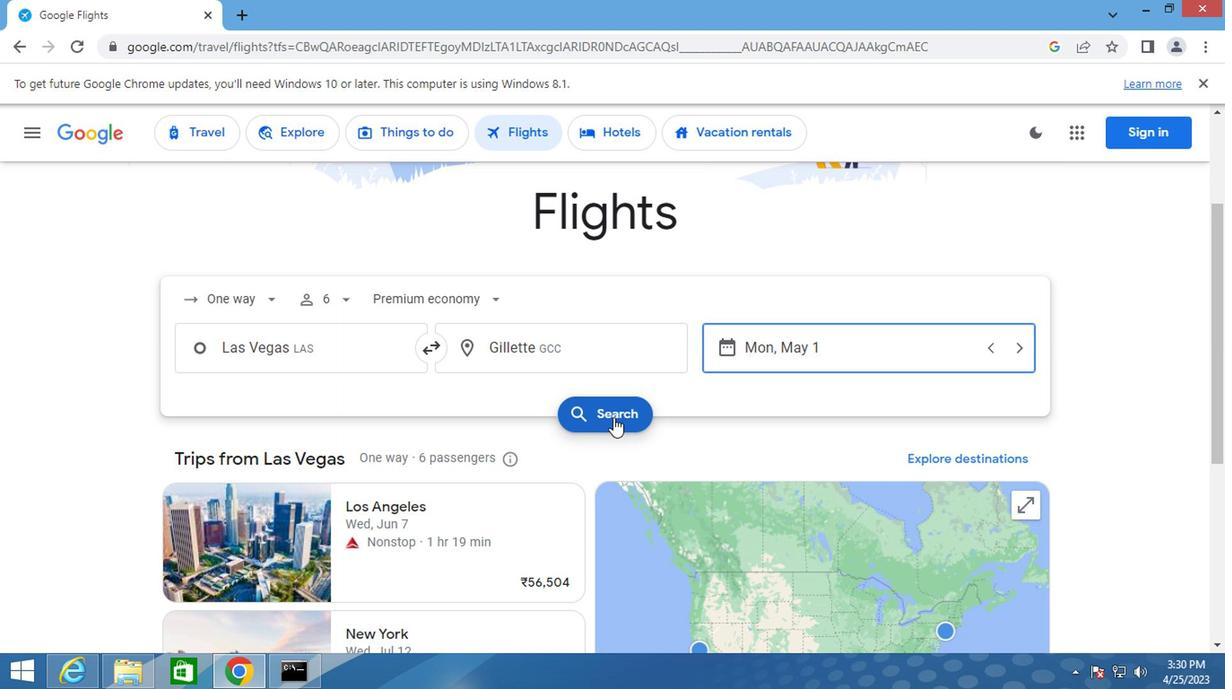 
Action: Mouse pressed left at (607, 408)
Screenshot: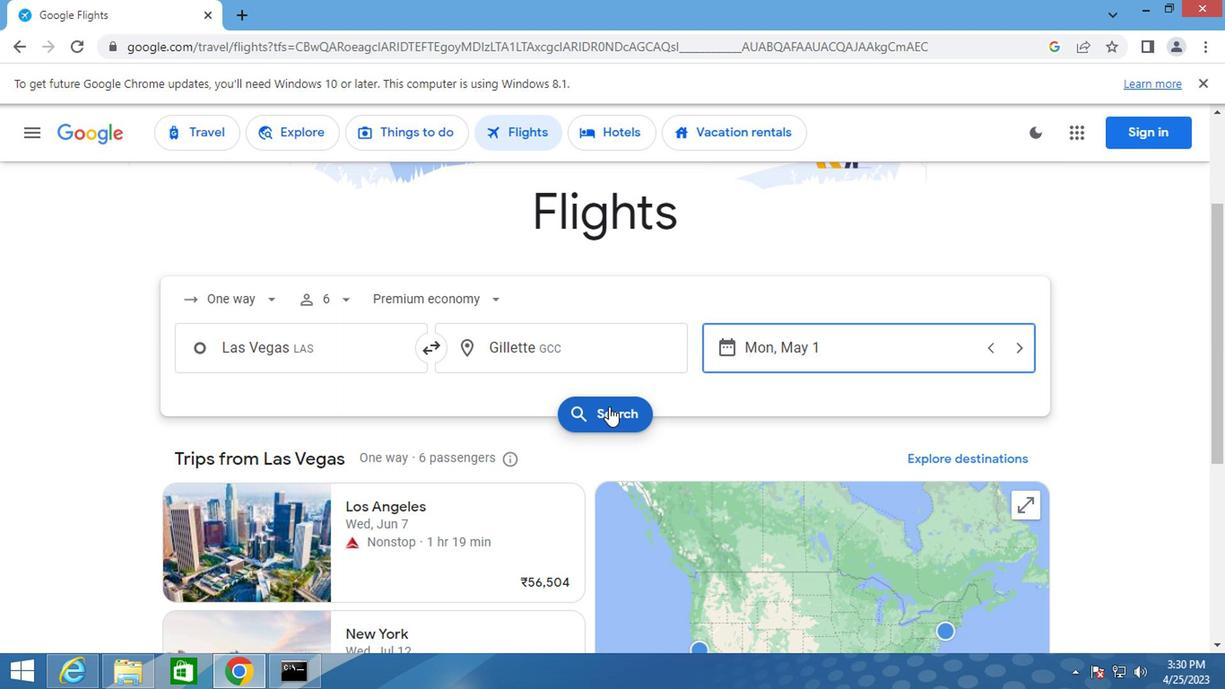 
Action: Mouse moved to (202, 295)
Screenshot: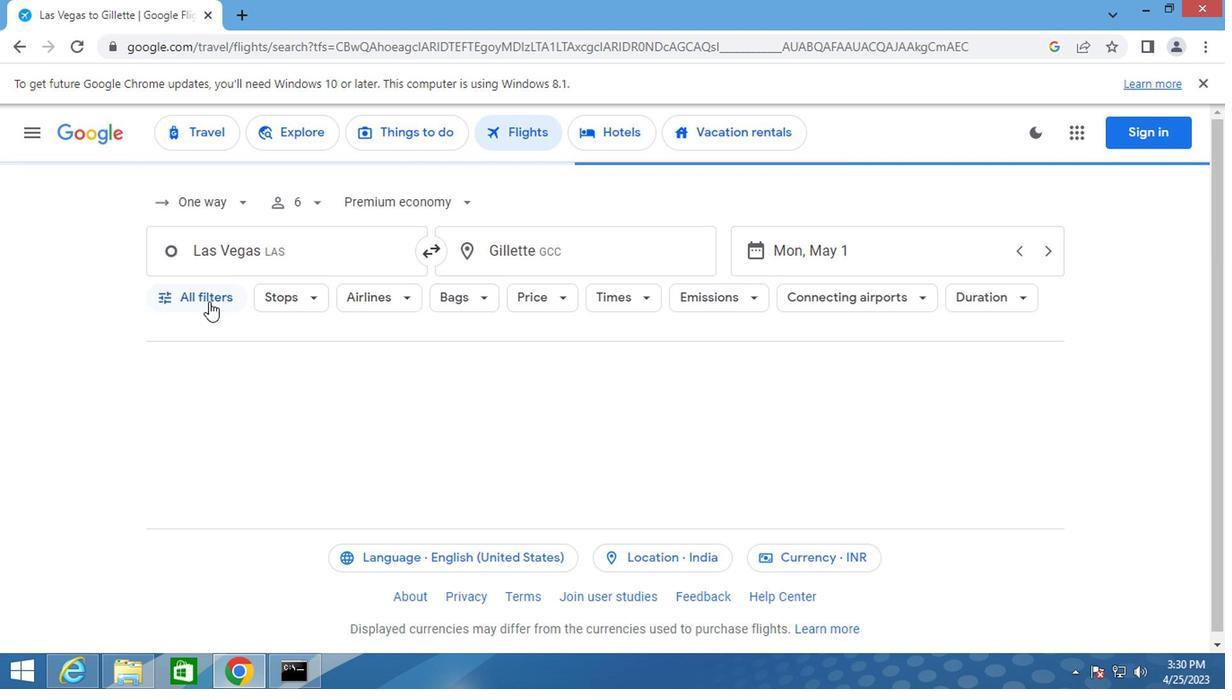 
Action: Mouse pressed left at (202, 295)
Screenshot: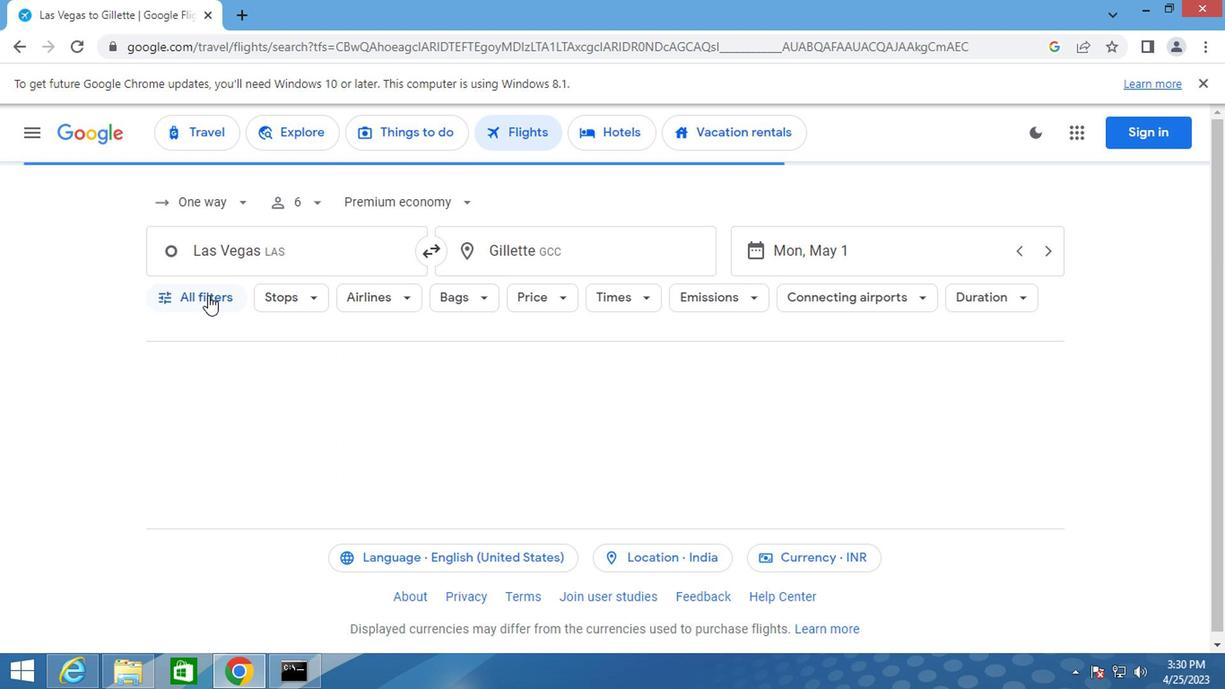 
Action: Mouse moved to (389, 461)
Screenshot: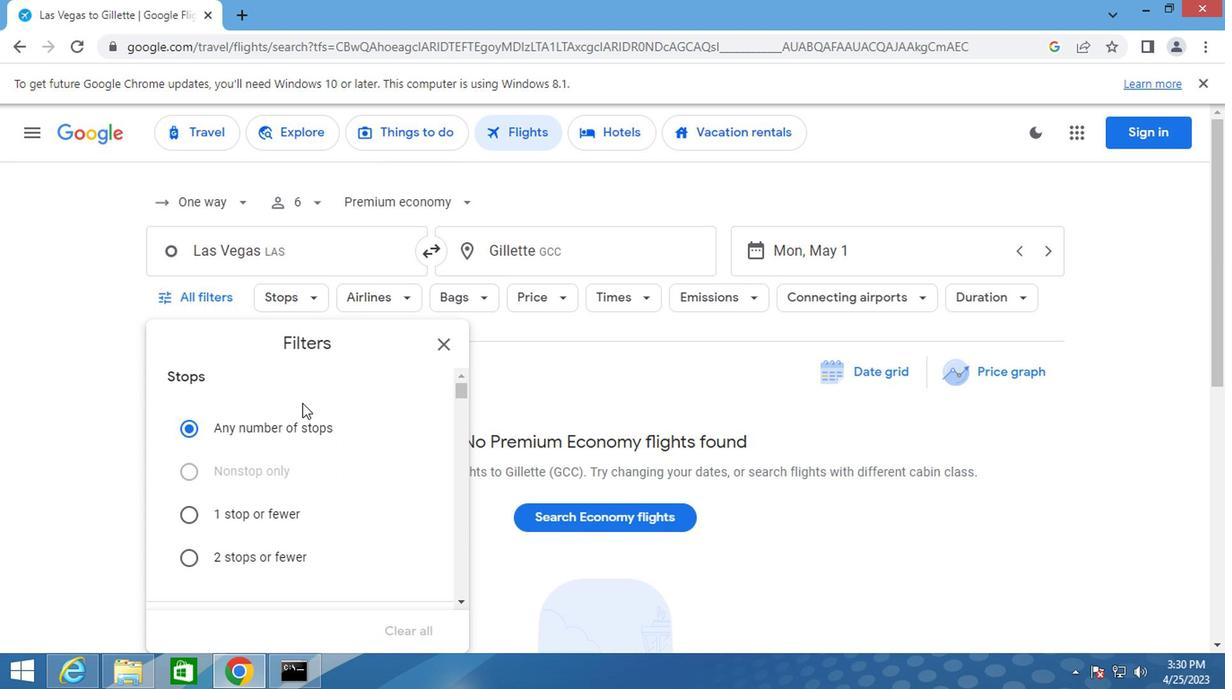 
Action: Mouse scrolled (389, 460) with delta (0, 0)
Screenshot: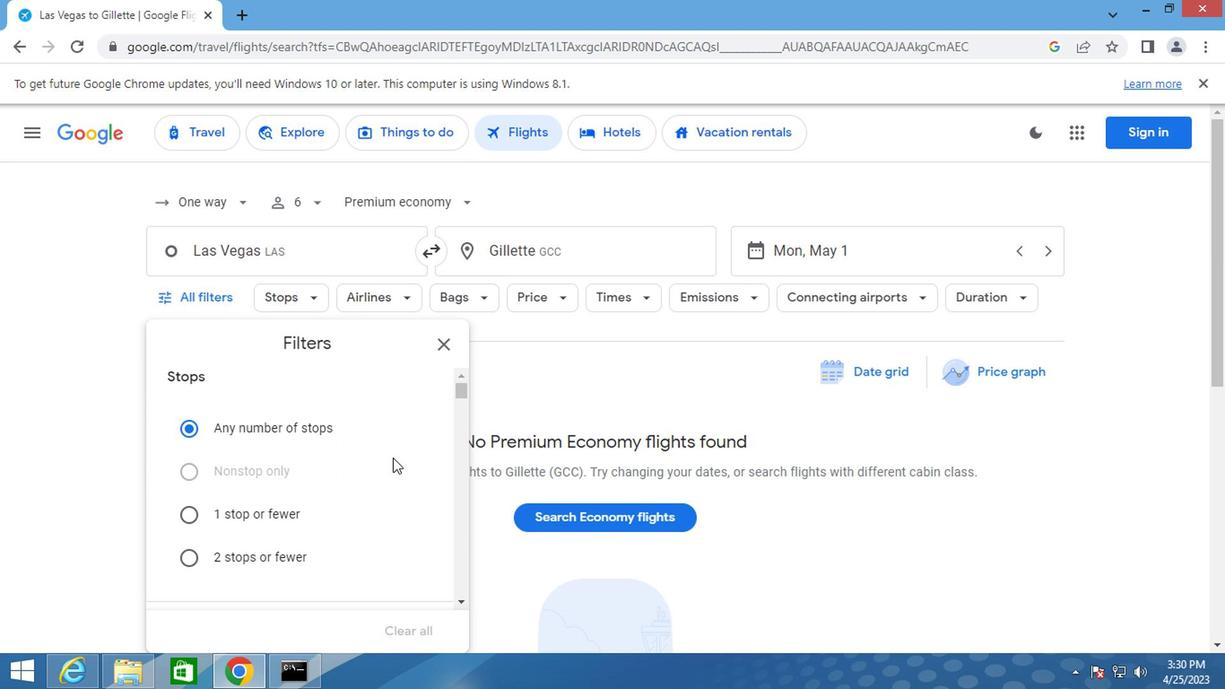 
Action: Mouse scrolled (389, 460) with delta (0, 0)
Screenshot: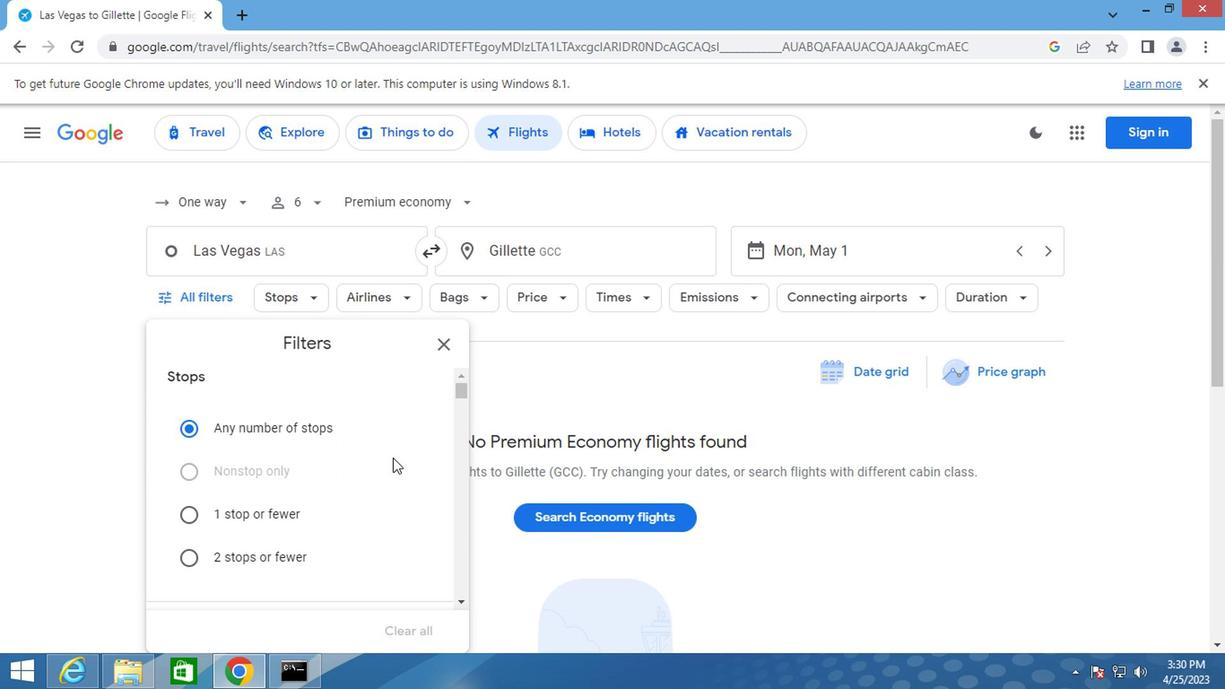 
Action: Mouse moved to (386, 463)
Screenshot: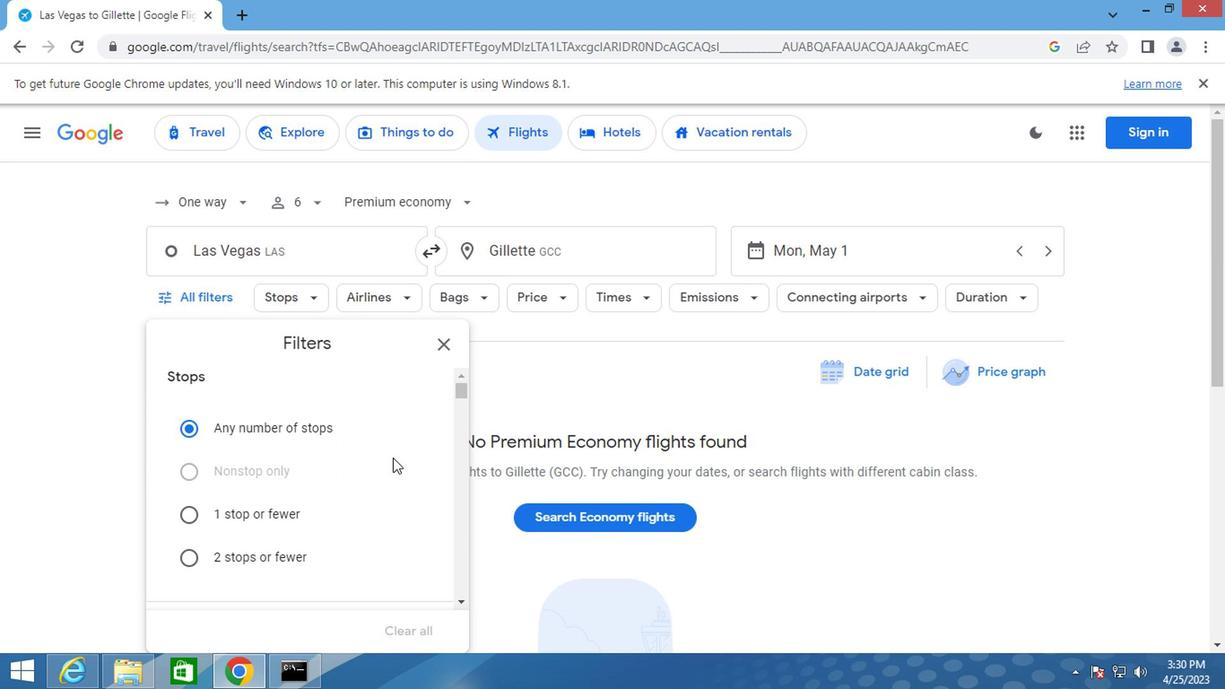 
Action: Mouse scrolled (386, 462) with delta (0, 0)
Screenshot: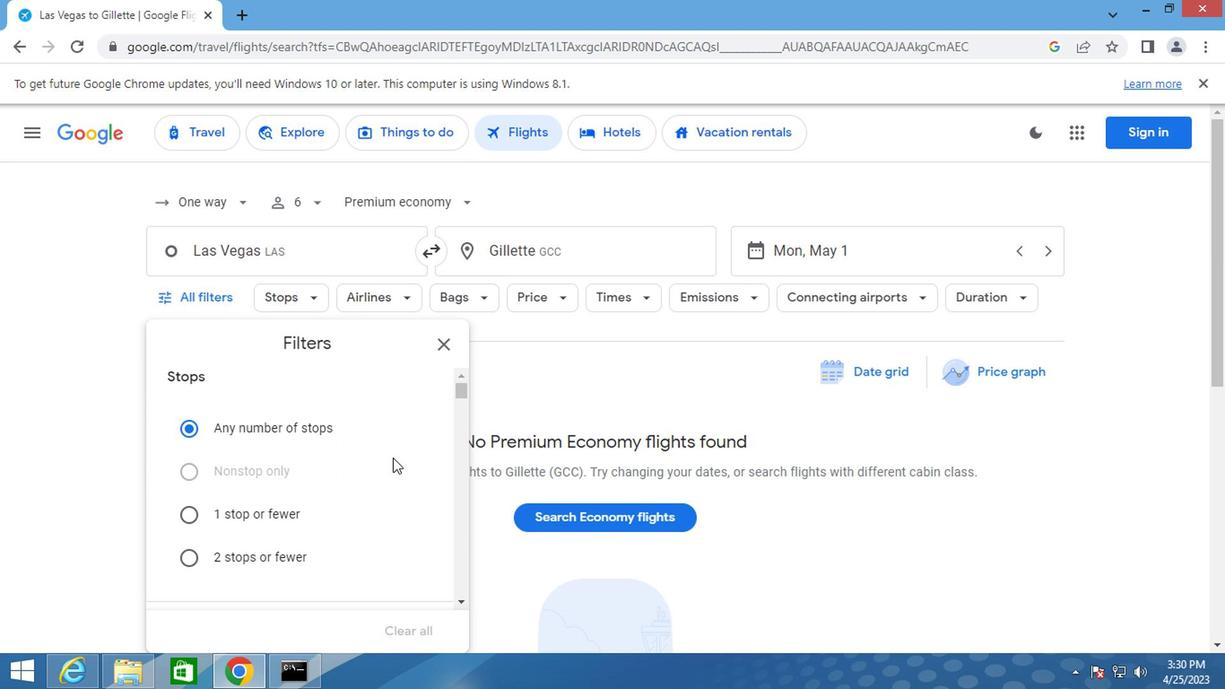 
Action: Mouse moved to (326, 463)
Screenshot: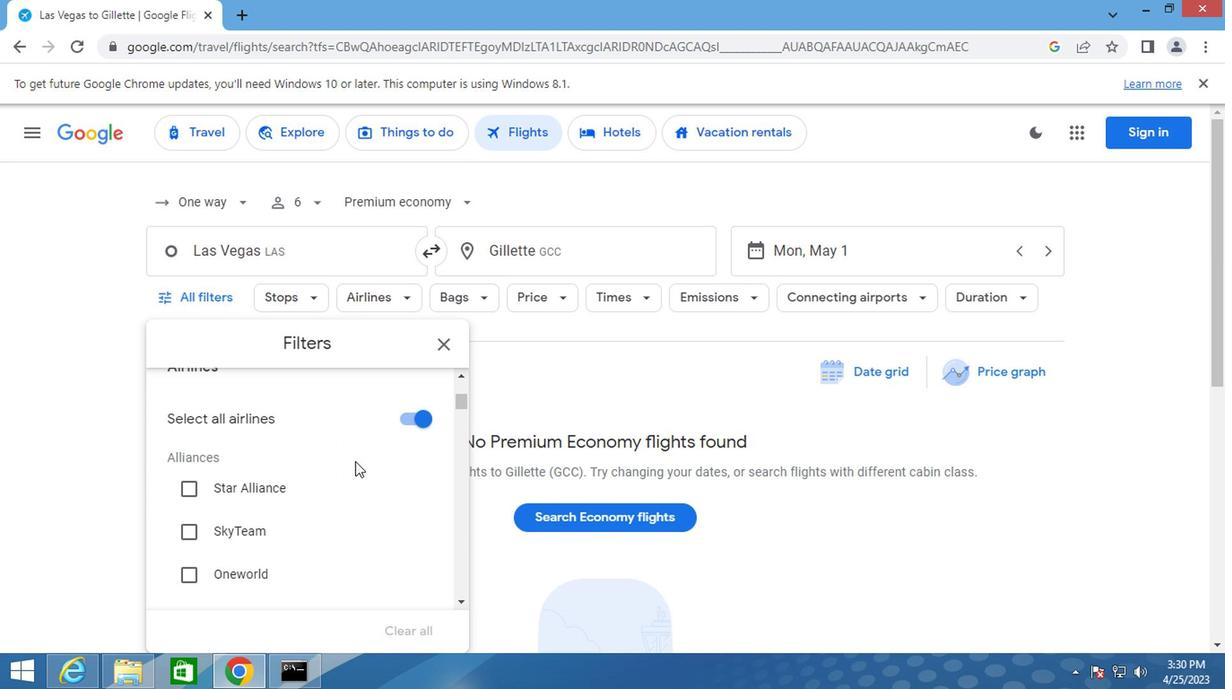
Action: Mouse scrolled (326, 463) with delta (0, 0)
Screenshot: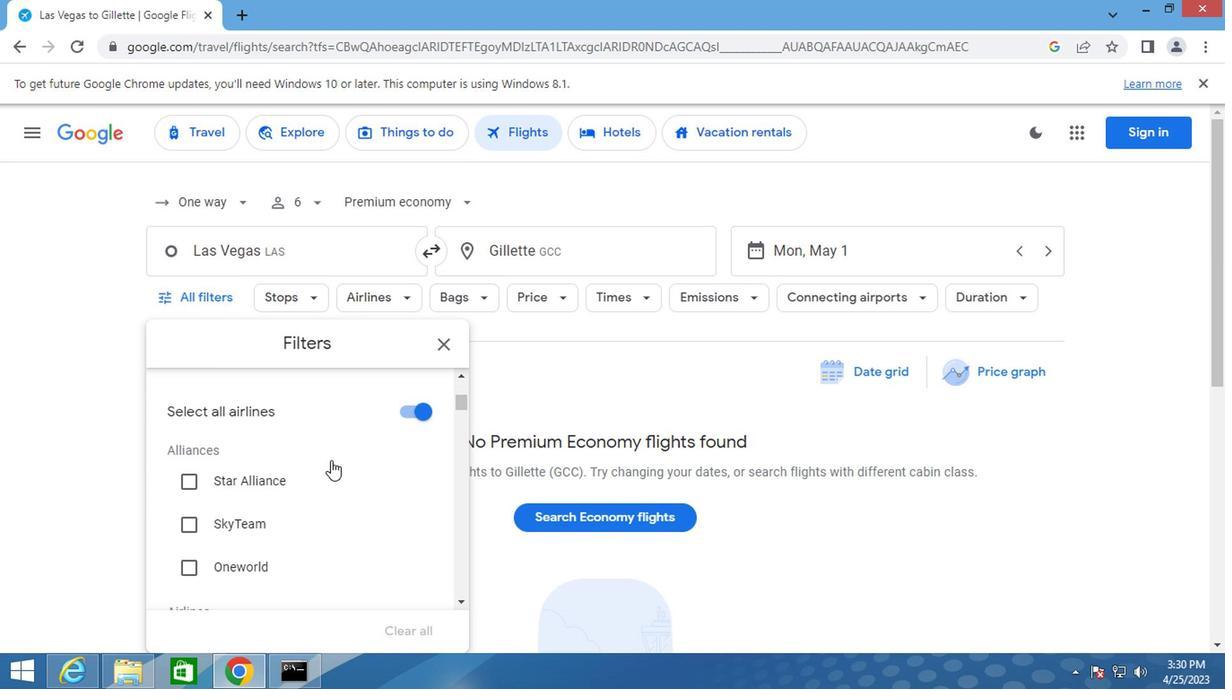
Action: Mouse scrolled (326, 463) with delta (0, 0)
Screenshot: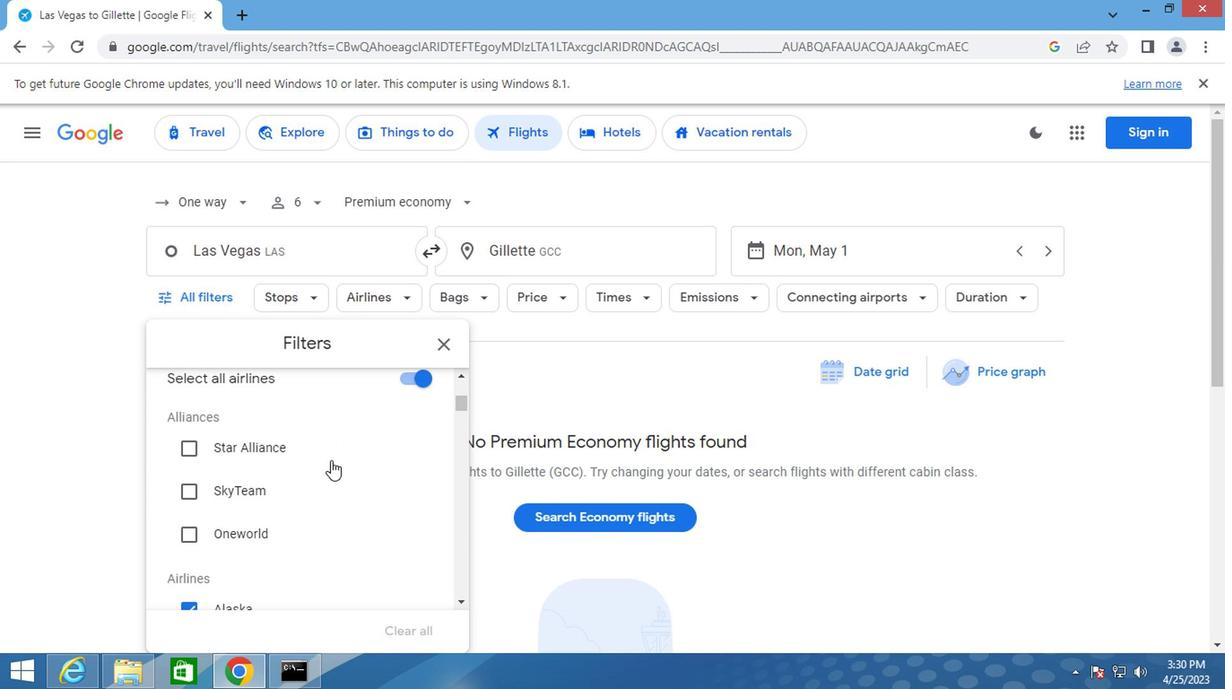 
Action: Mouse moved to (325, 463)
Screenshot: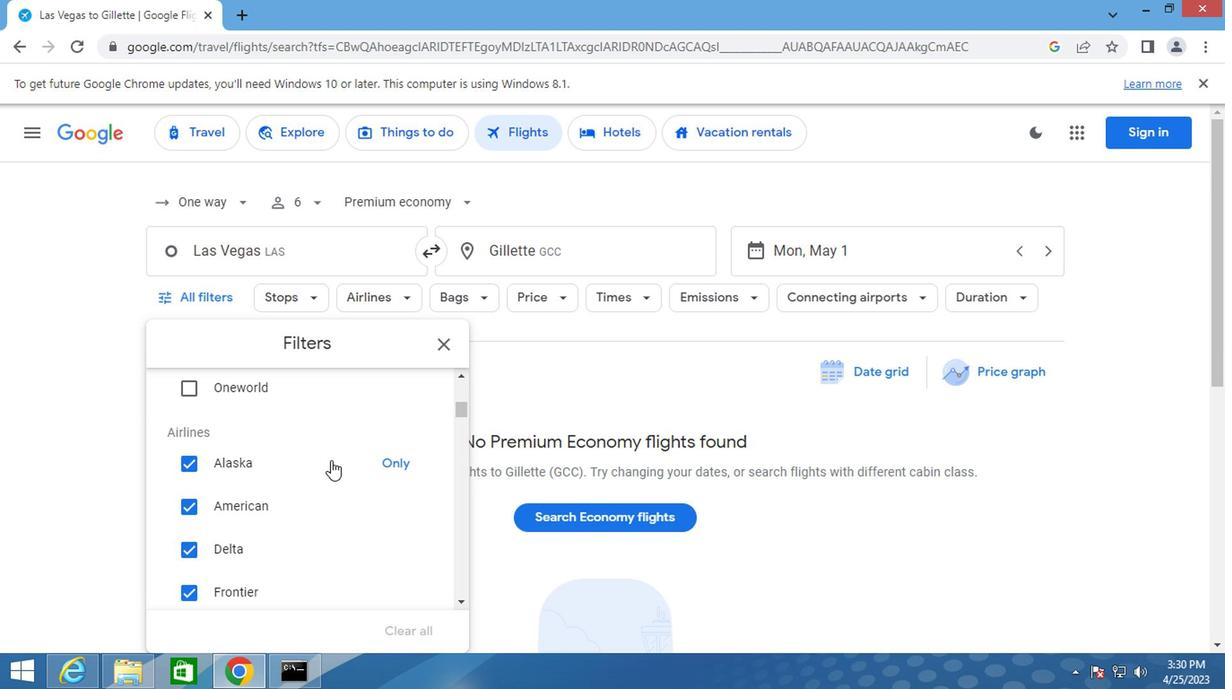 
Action: Mouse scrolled (325, 462) with delta (0, 0)
Screenshot: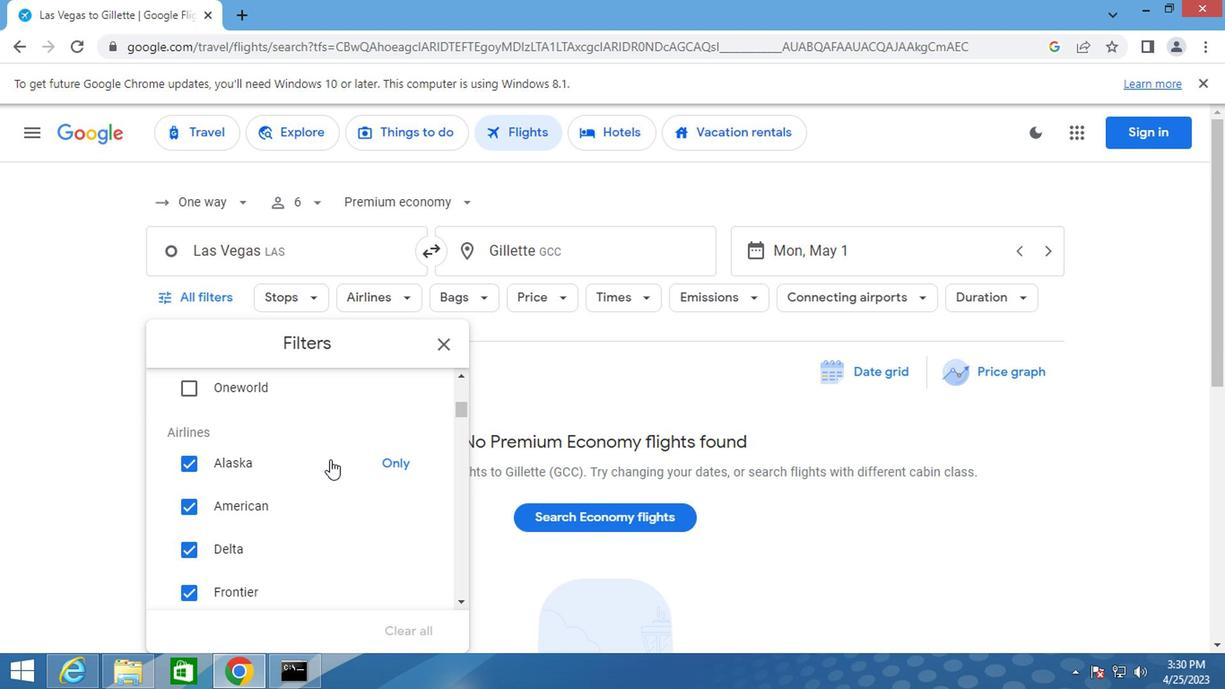 
Action: Mouse scrolled (325, 462) with delta (0, 0)
Screenshot: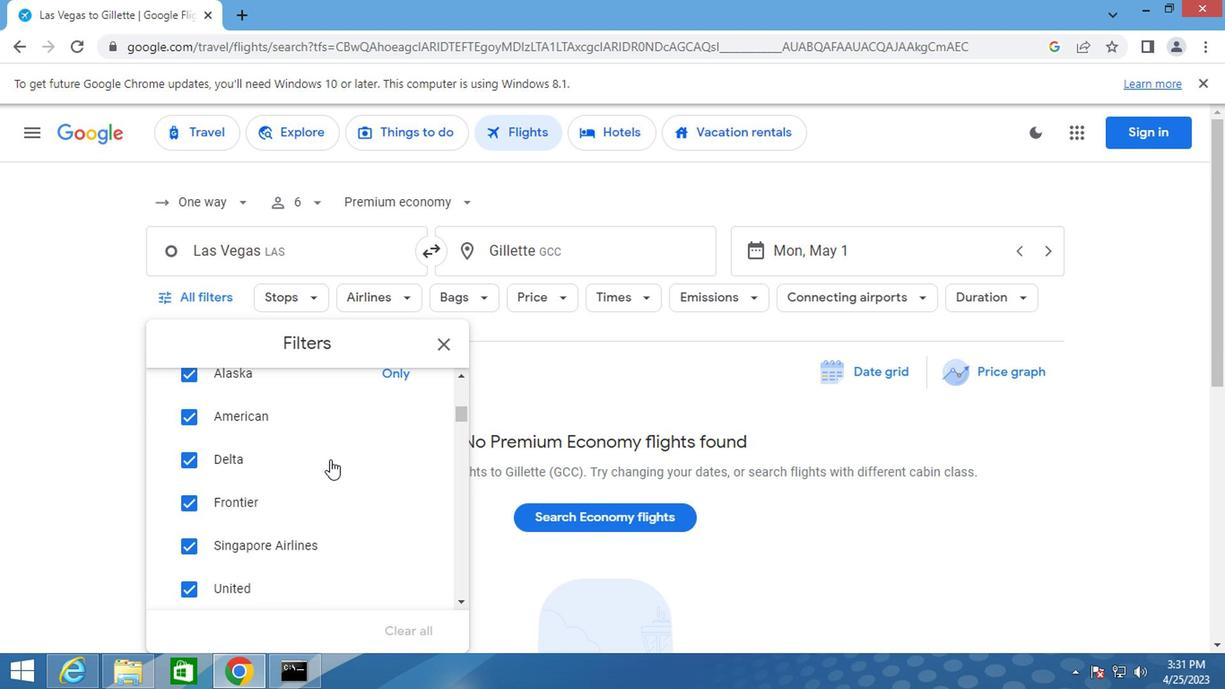 
Action: Mouse scrolled (325, 462) with delta (0, 0)
Screenshot: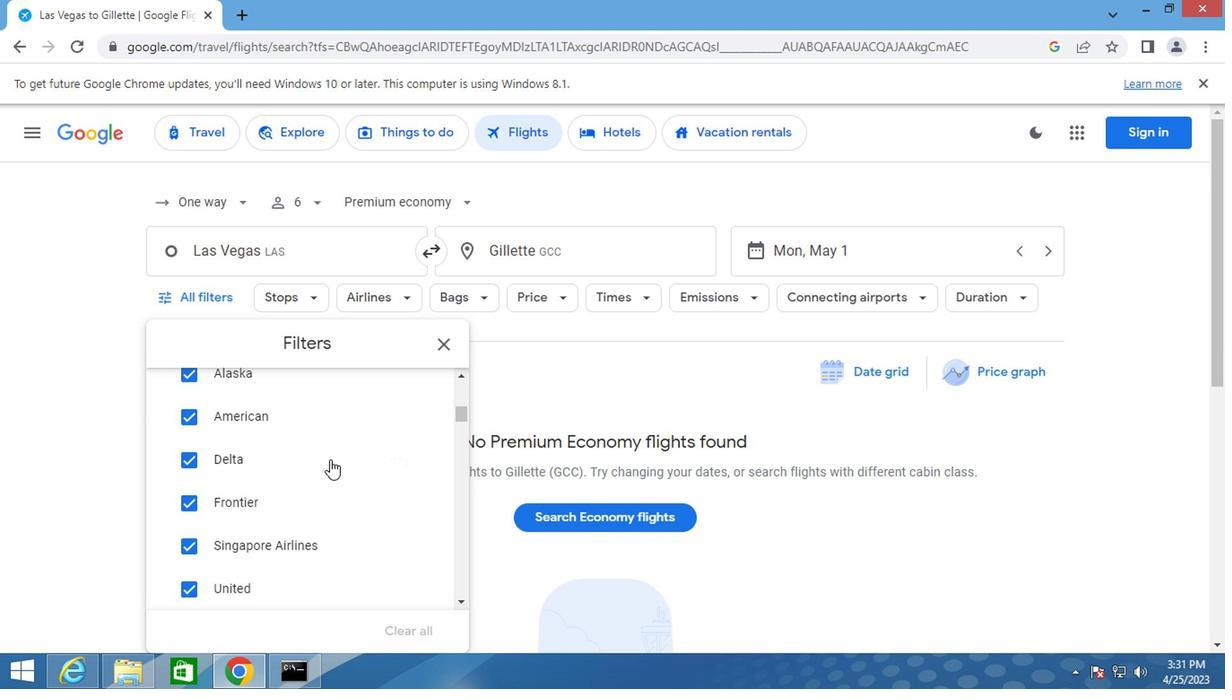 
Action: Mouse moved to (414, 564)
Screenshot: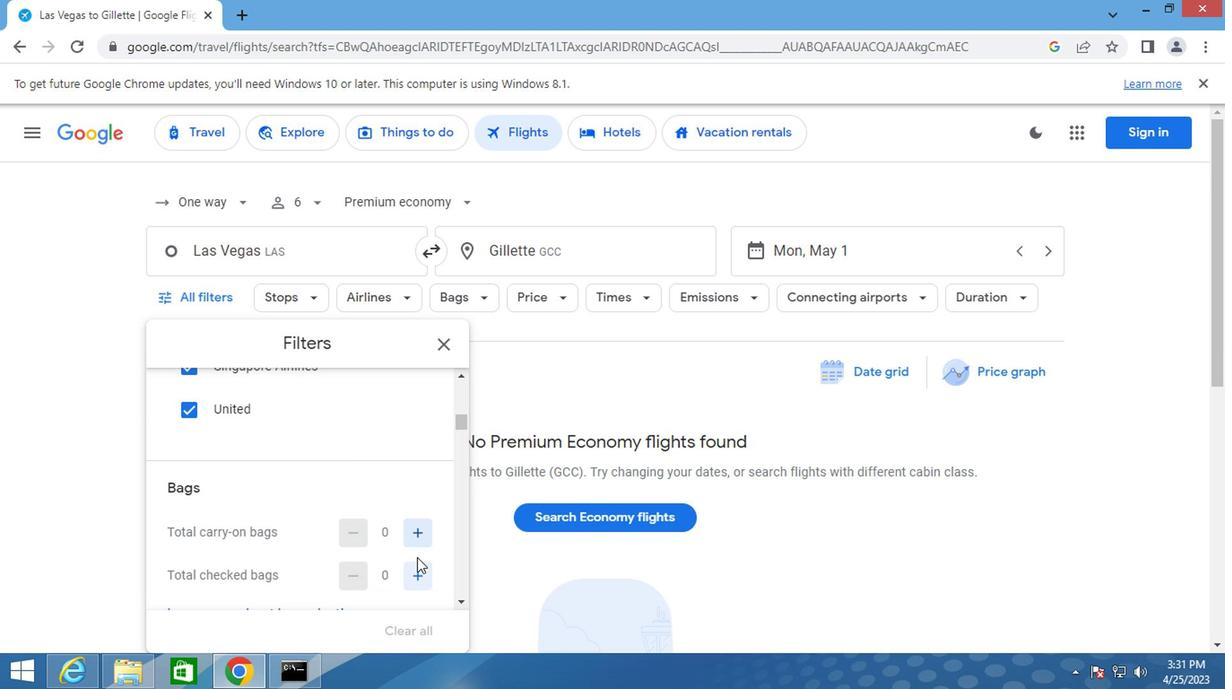 
Action: Mouse pressed left at (414, 564)
Screenshot: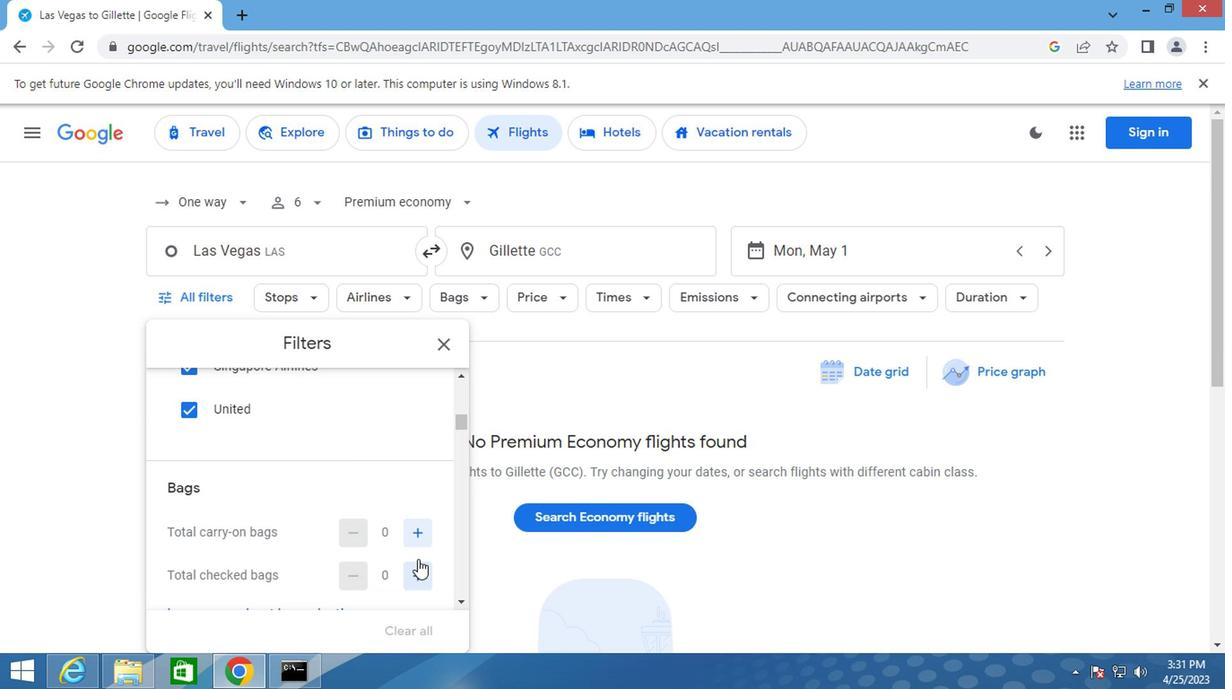 
Action: Mouse moved to (414, 533)
Screenshot: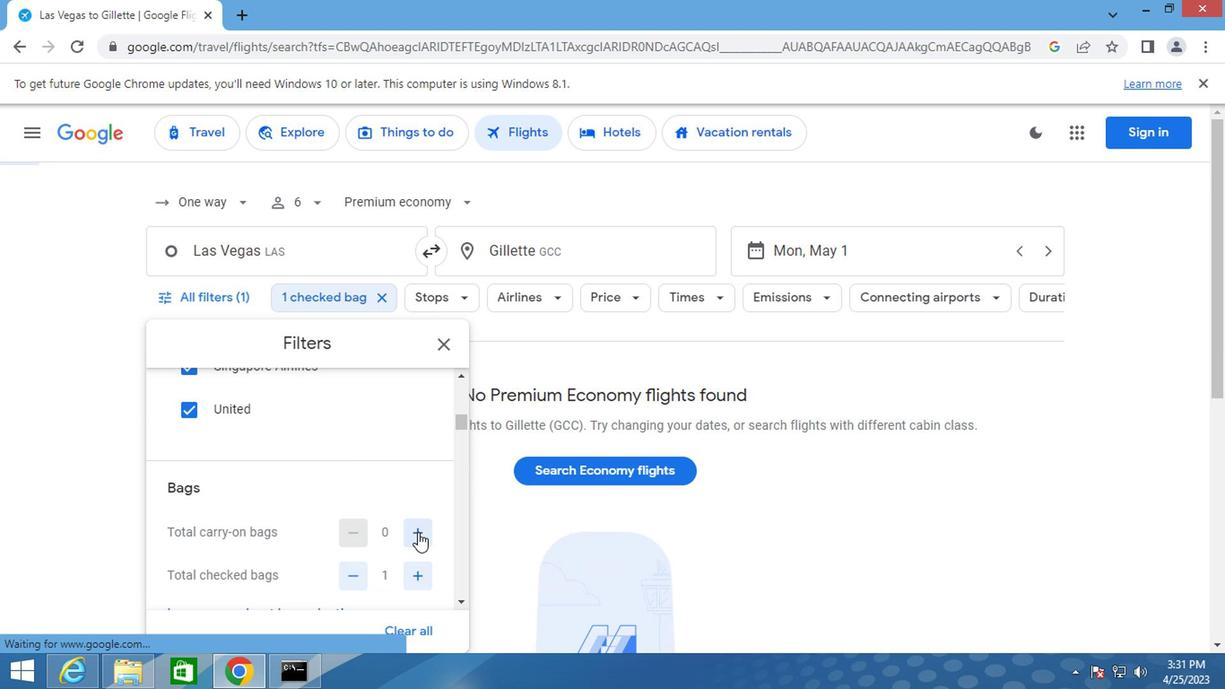 
Action: Mouse pressed left at (414, 533)
Screenshot: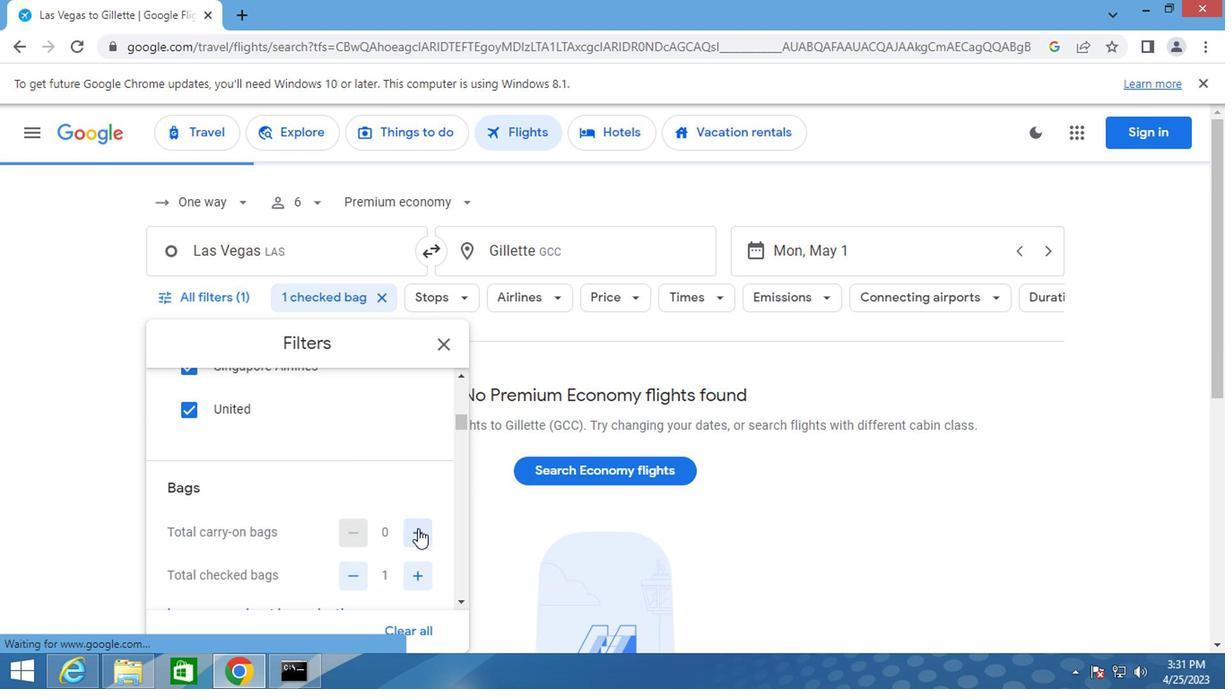 
Action: Mouse moved to (348, 576)
Screenshot: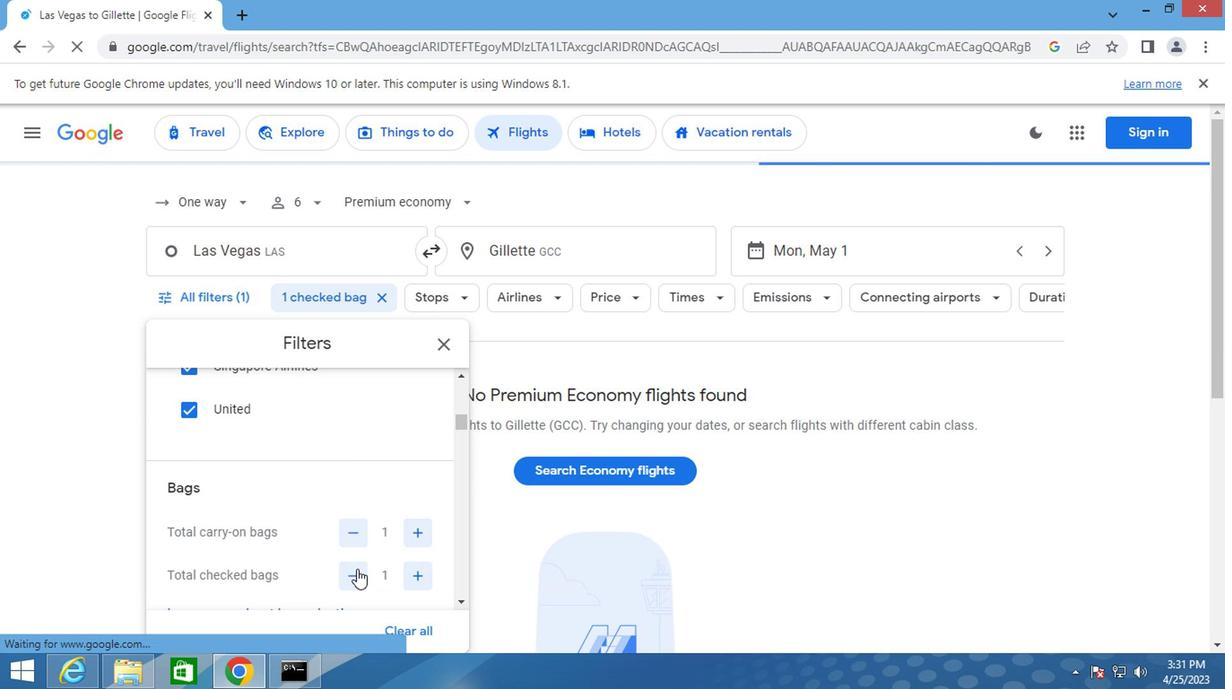
Action: Mouse pressed left at (348, 576)
Screenshot: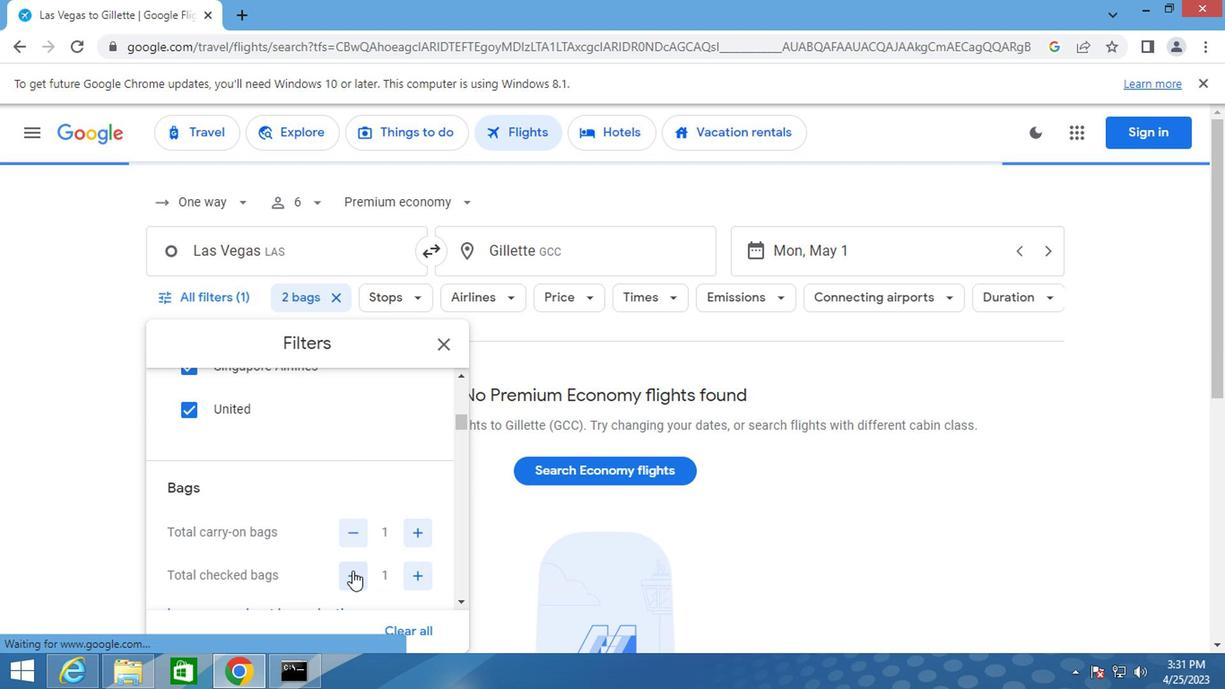 
Action: Mouse moved to (350, 545)
Screenshot: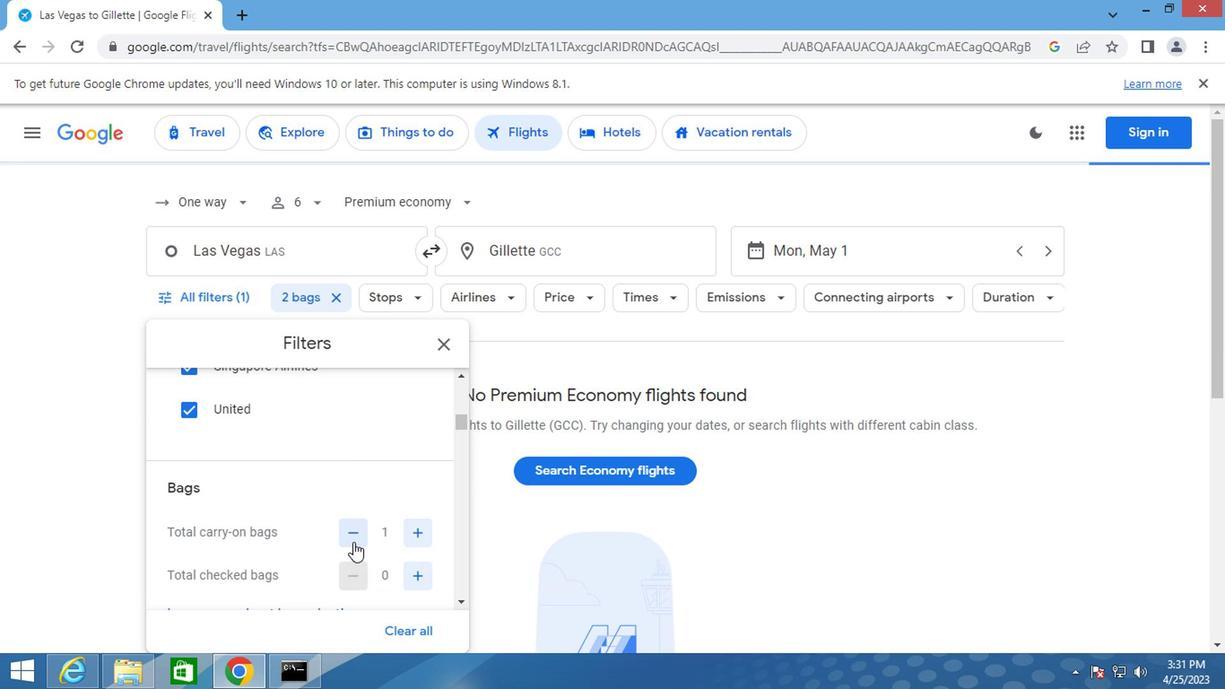 
Action: Mouse scrolled (350, 544) with delta (0, 0)
Screenshot: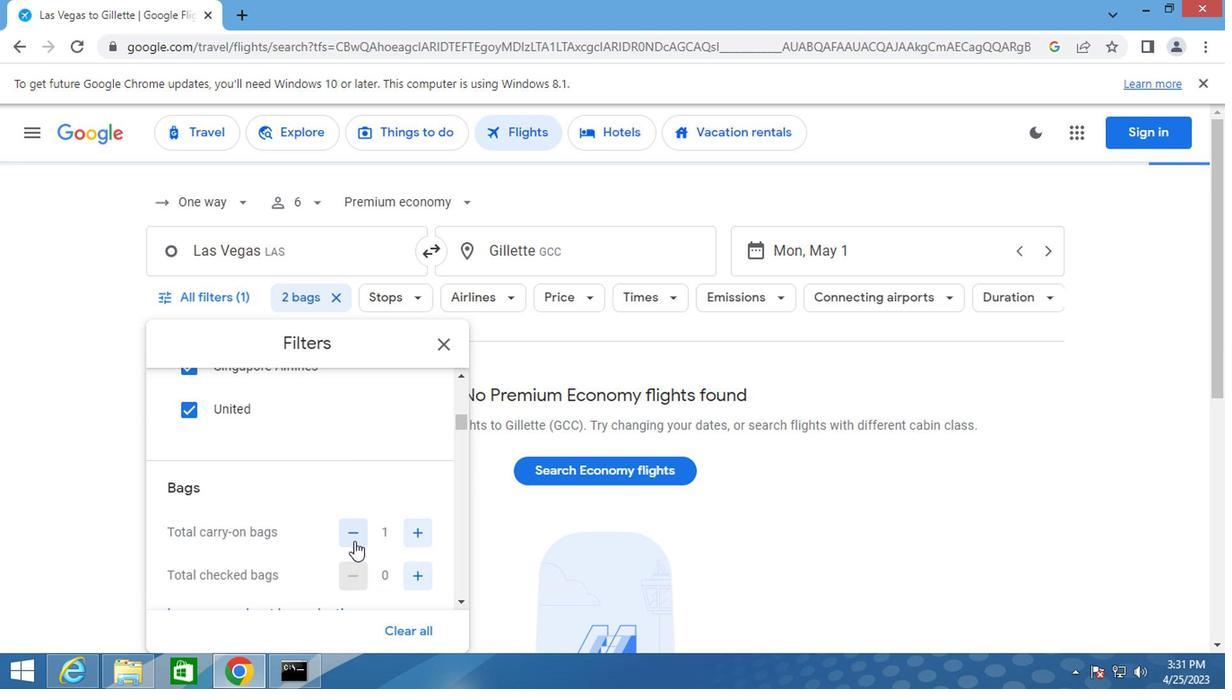 
Action: Mouse scrolled (350, 544) with delta (0, 0)
Screenshot: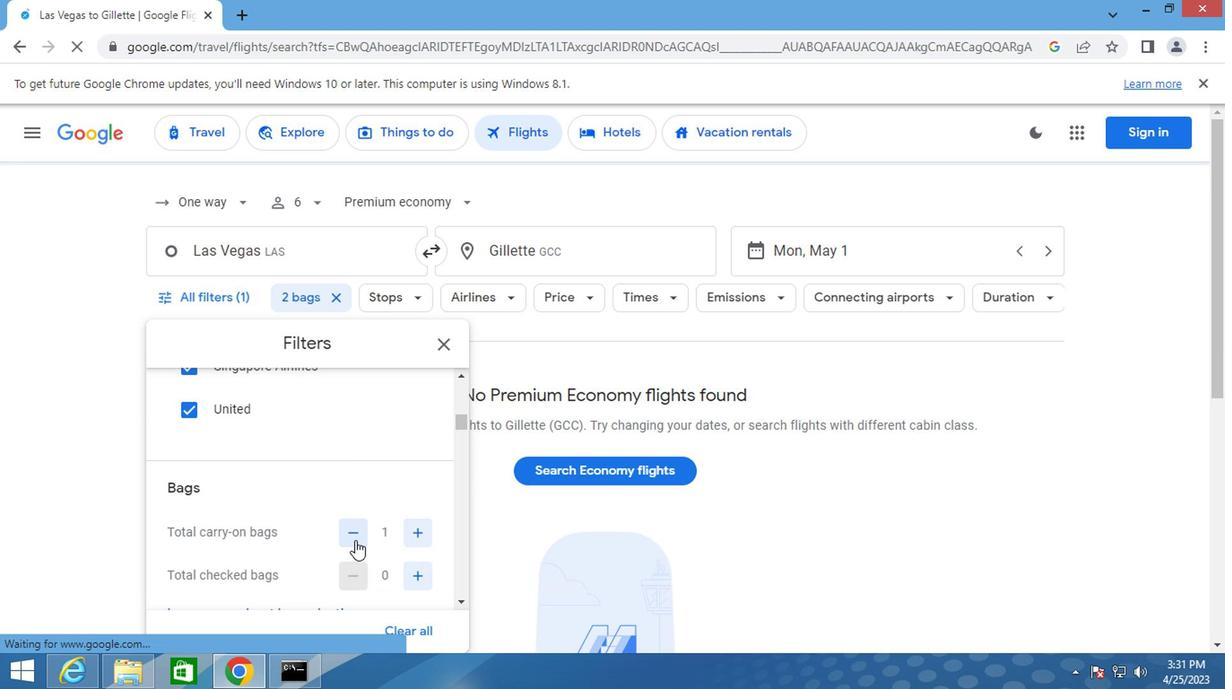 
Action: Mouse moved to (411, 570)
Screenshot: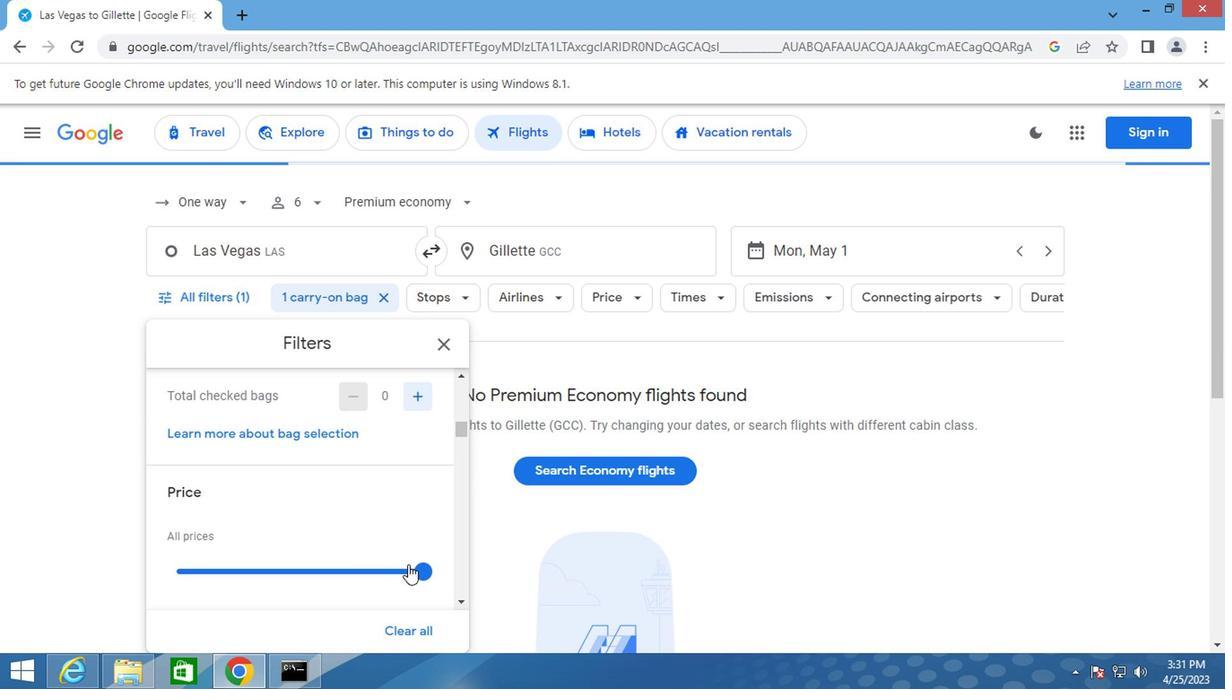 
Action: Mouse pressed left at (411, 570)
Screenshot: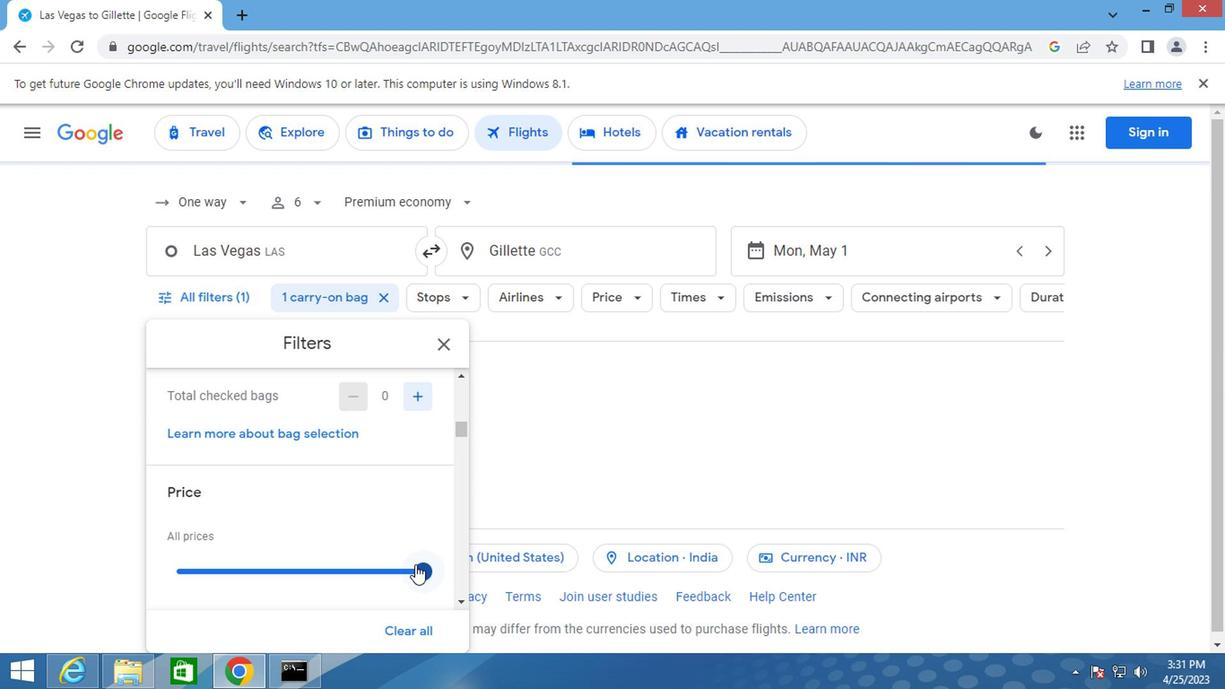 
Action: Mouse moved to (342, 542)
Screenshot: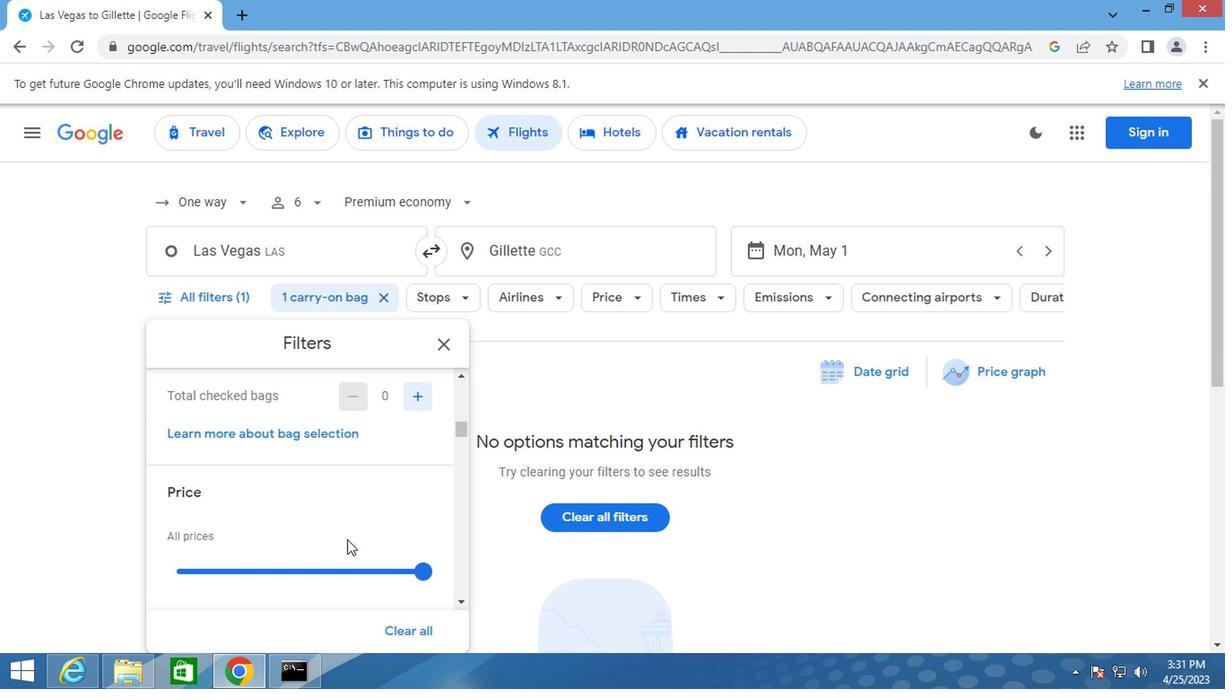 
Action: Mouse scrolled (342, 541) with delta (0, -1)
Screenshot: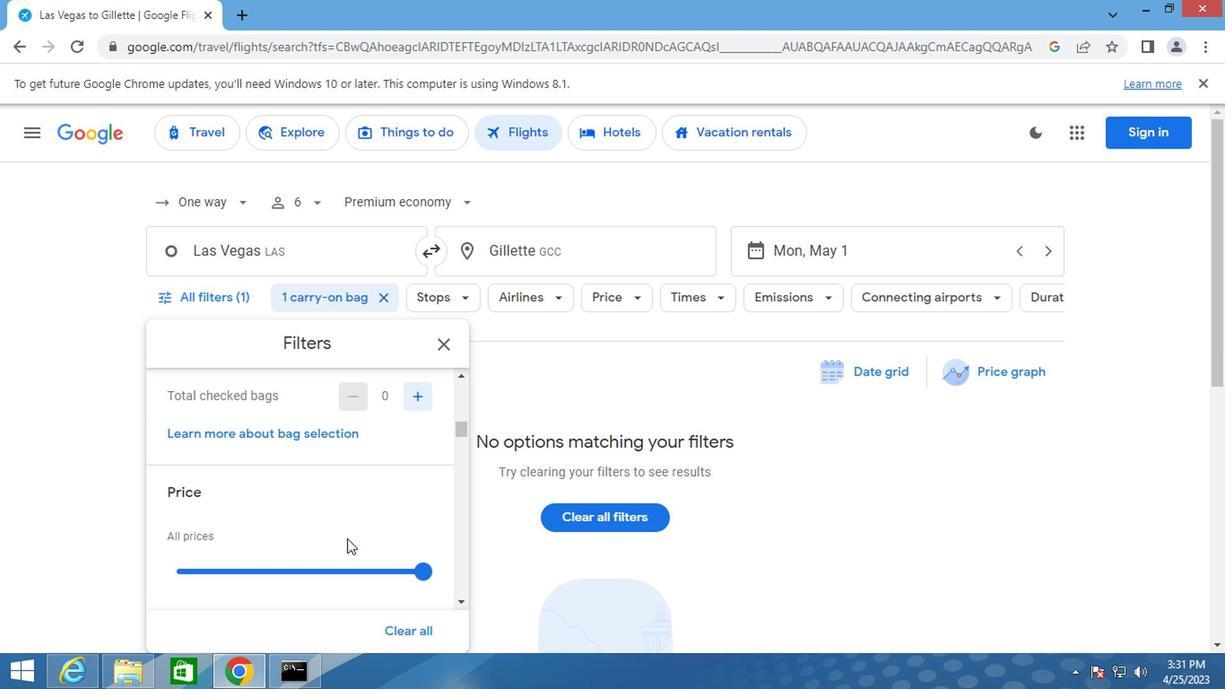 
Action: Mouse scrolled (342, 541) with delta (0, -1)
Screenshot: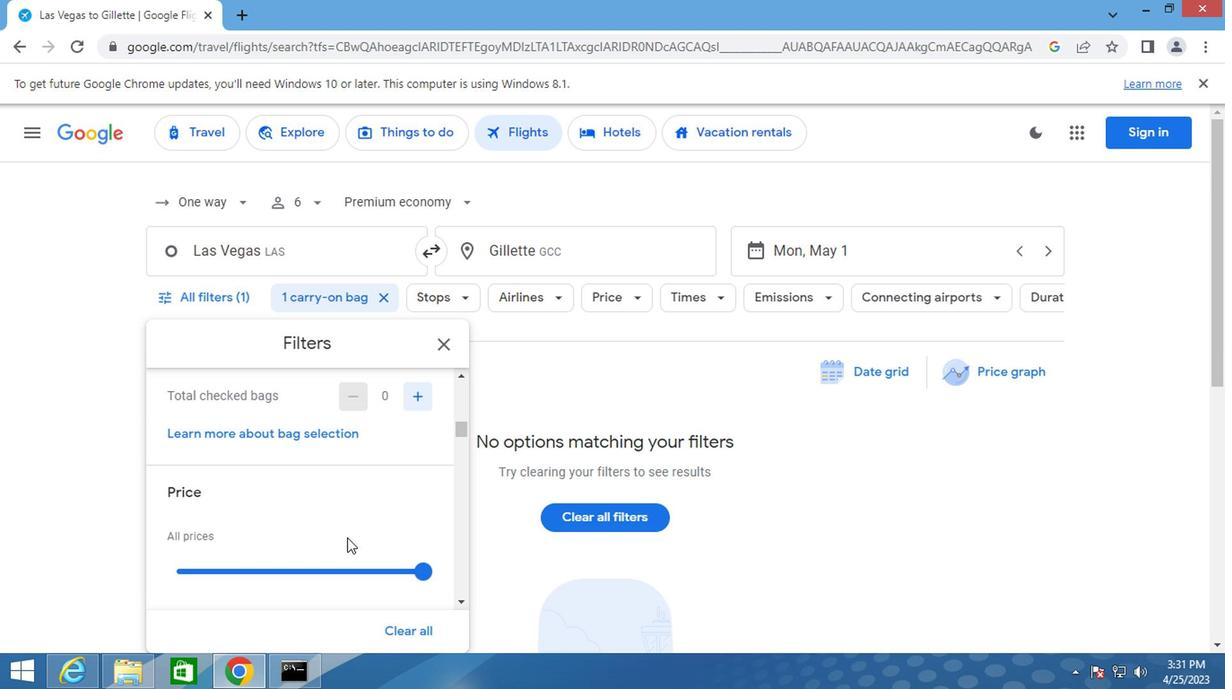 
Action: Mouse moved to (191, 599)
Screenshot: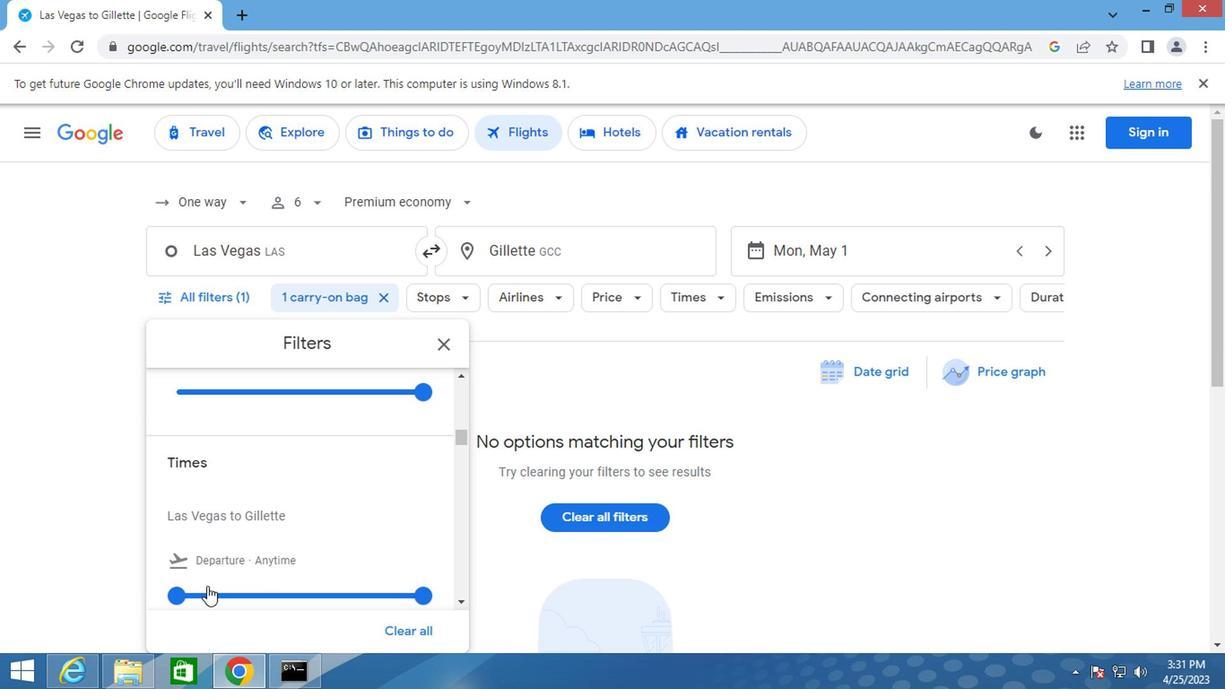 
Action: Mouse pressed left at (191, 599)
Screenshot: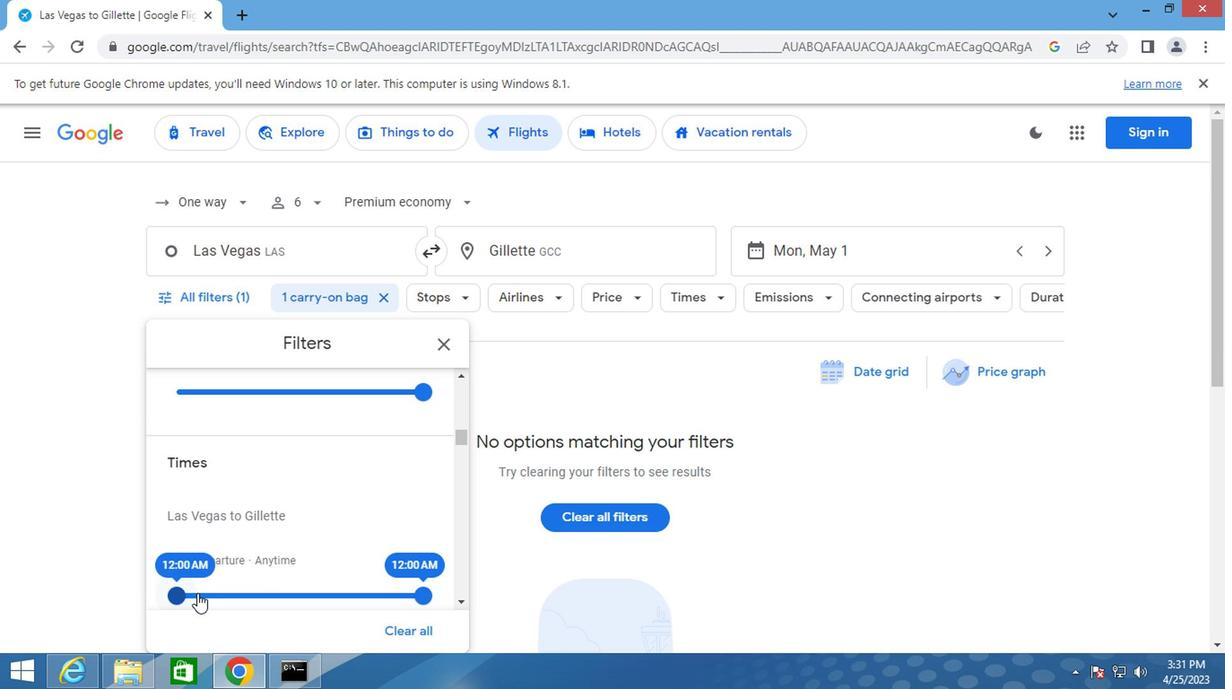 
Action: Mouse moved to (437, 345)
Screenshot: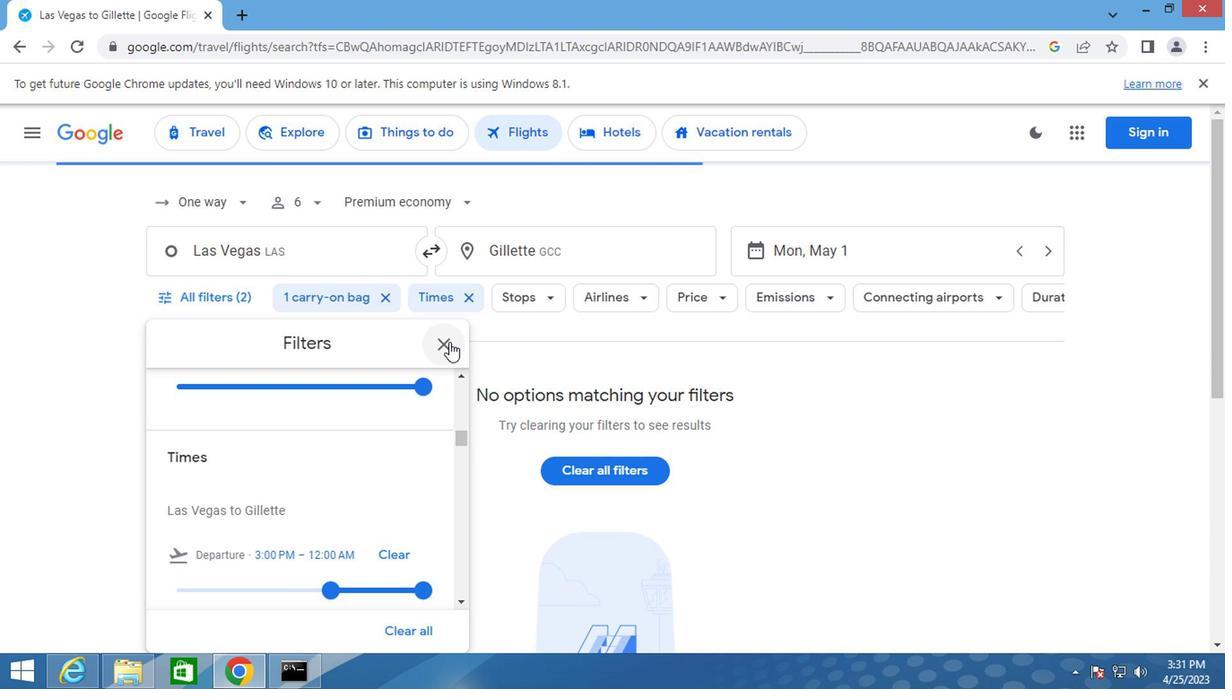 
Action: Mouse pressed left at (437, 345)
Screenshot: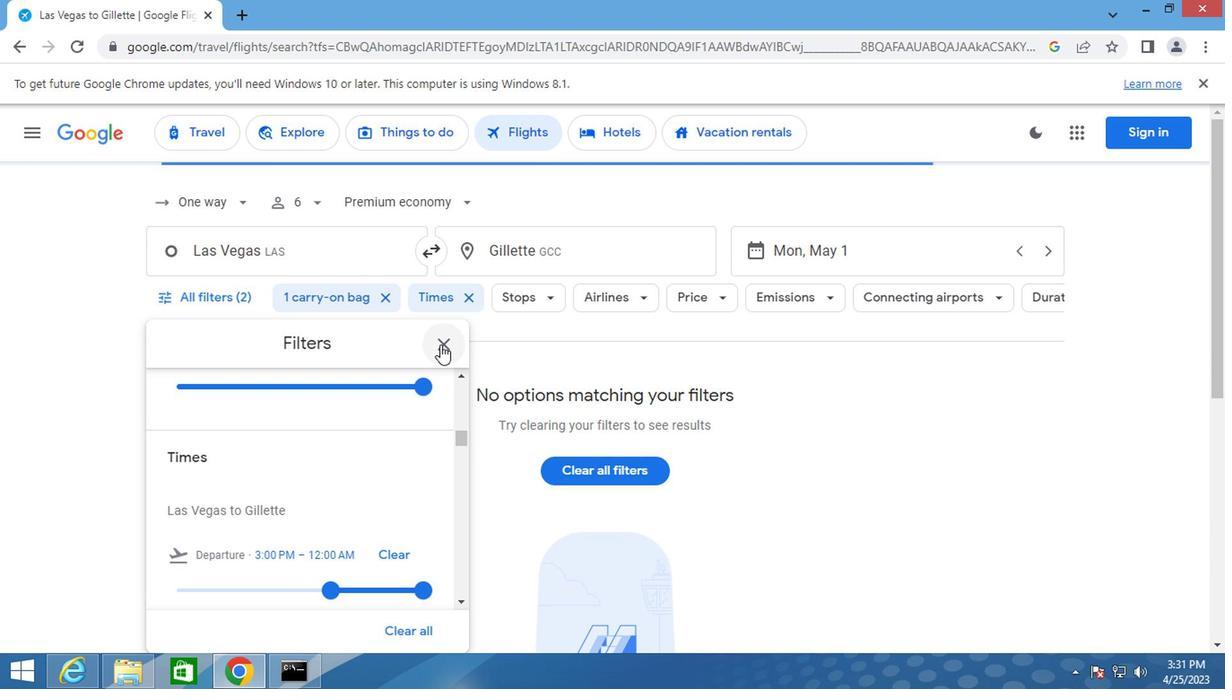 
Action: Key pressed <Key.f8>
Screenshot: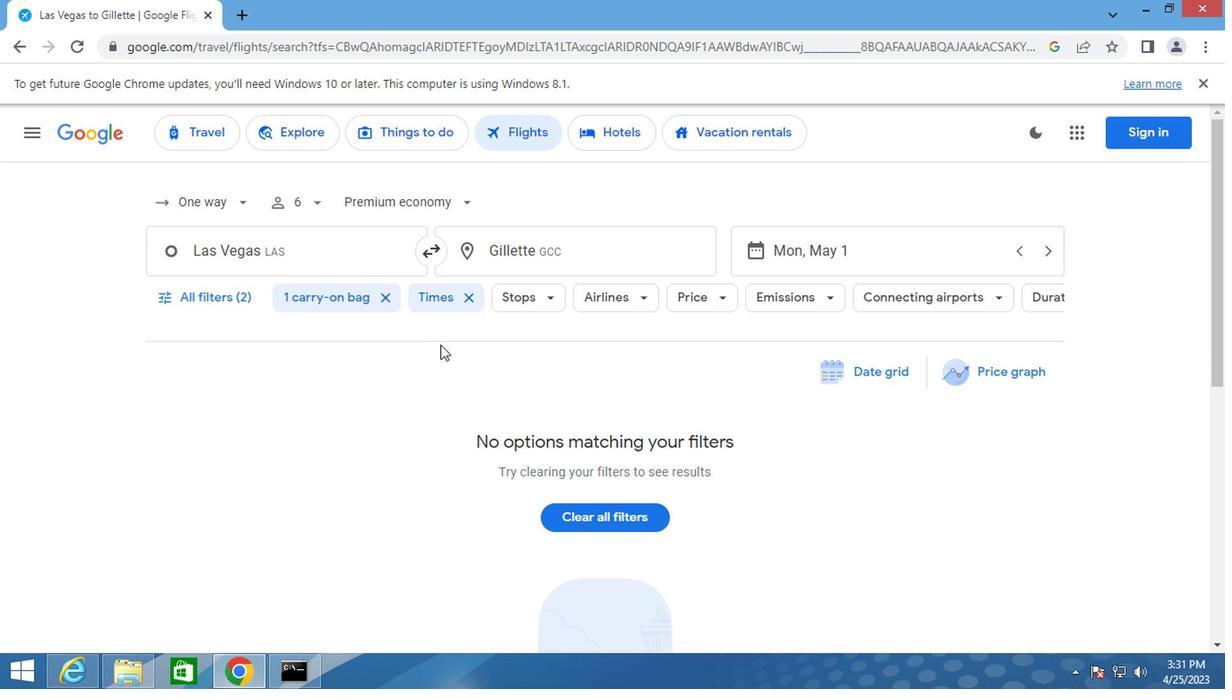 
